 Task: open an excel sheet and write heading  Dollar SenseAdd Dates in a column and its values below  '2023-05-01, 2023-05-05, 2023-05-10, 2023-05-15, 2023-05-20, 2023-05-25 & 2023-05-31. 'Add Descriptionsin next column and its values below  Monthly Salary, Grocery Shopping, Dining Out., Utility Bill, Transportation, Entertainment & Miscellaneous. Add Amount in next column and its values below  $2,500, $100, $50, $150, $30, $50 & $20. Add Income/ Expensein next column and its values below  Income, Expenses, Expenses, Expenses, Expenses, Expenses & Expenses. Add Balance in next column and its values below  $2,500, $2,400, $2,350, $2,200, $2,170, $2,120 & $2,100. Save page ExpReport analysis
Action: Mouse moved to (102, 97)
Screenshot: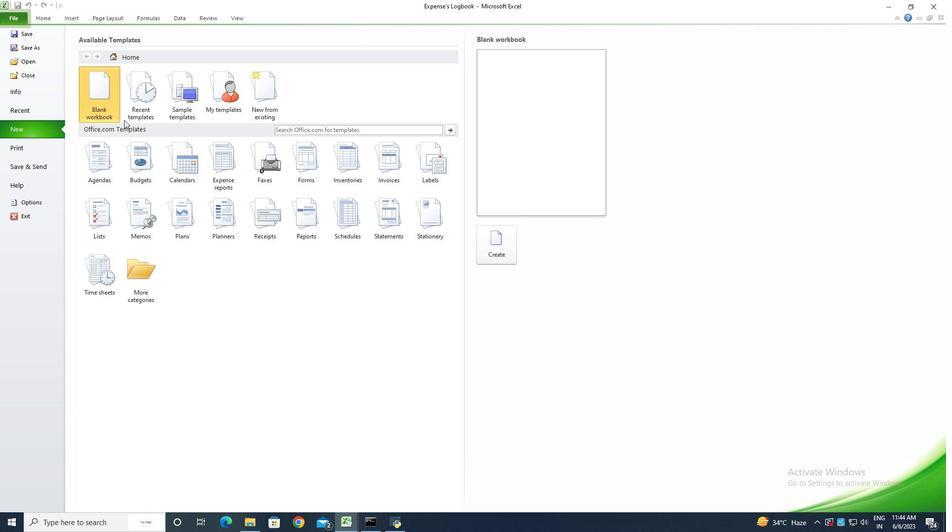 
Action: Mouse pressed left at (102, 97)
Screenshot: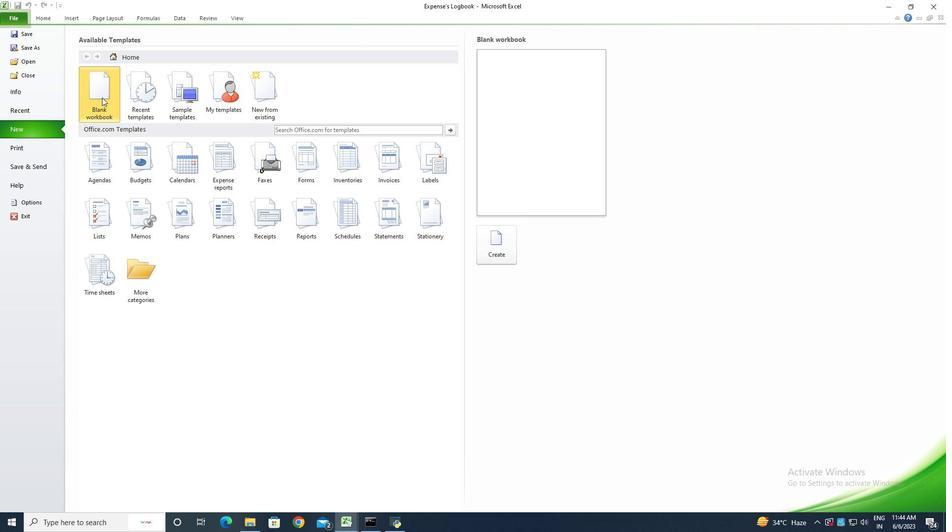 
Action: Mouse moved to (498, 255)
Screenshot: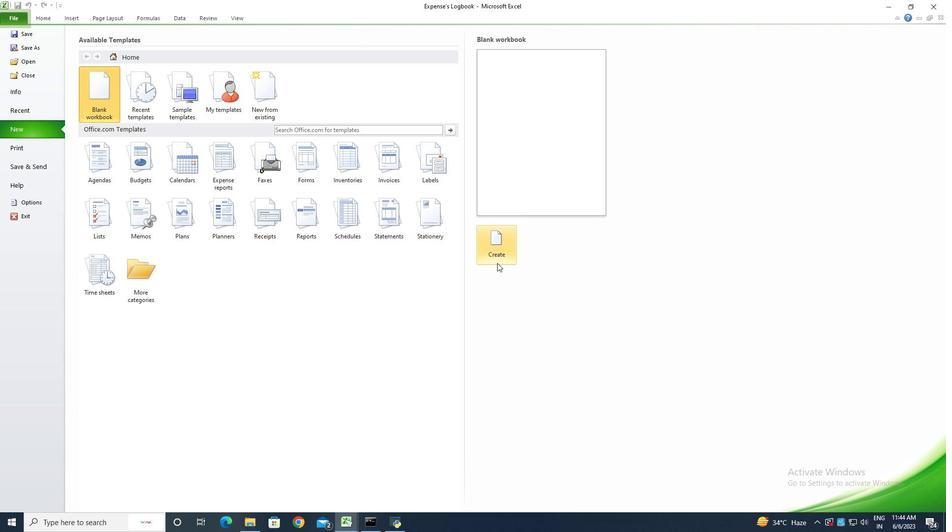 
Action: Mouse pressed left at (498, 255)
Screenshot: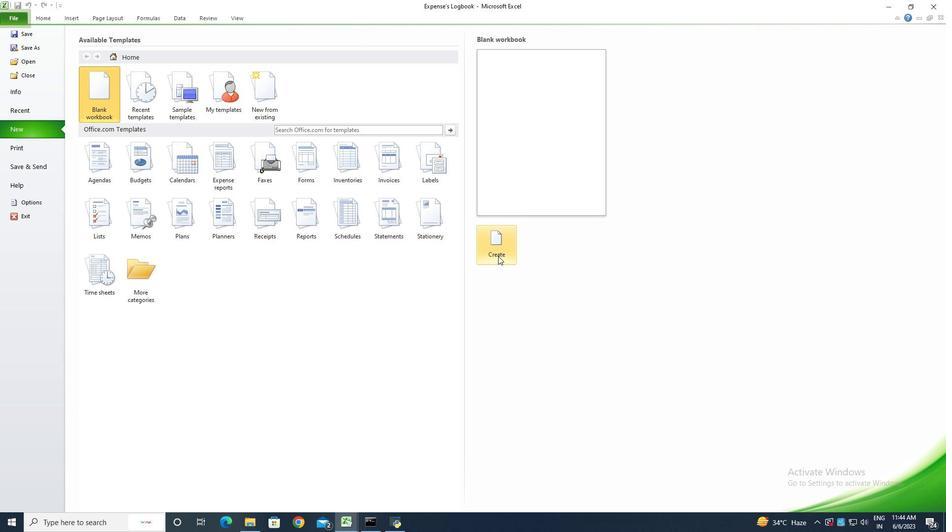 
Action: Mouse moved to (498, 255)
Screenshot: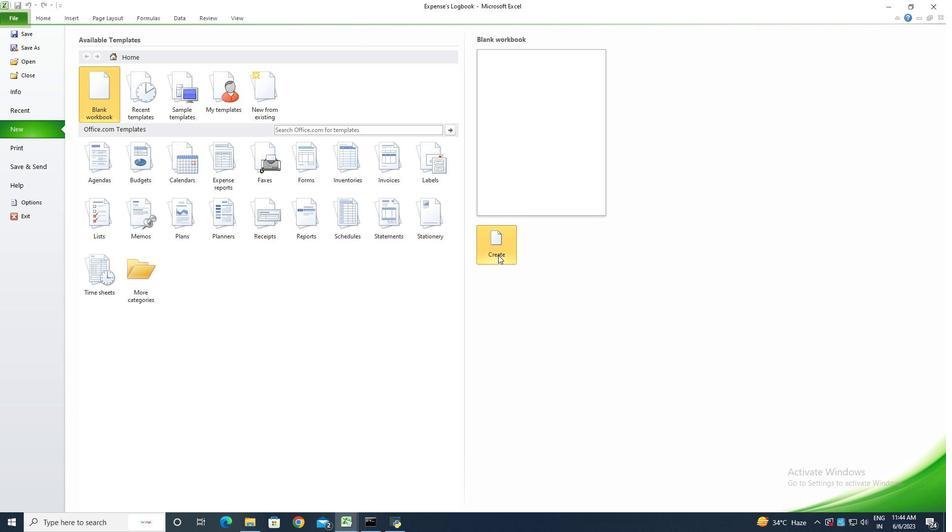 
Action: Key pressed <Key.shift><Key.shift><Key.shift><Key.shift><Key.shift><Key.shift>Dollar<Key.space><Key.shift><Key.shift><Key.shift><Key.shift>Sense<Key.enter><Key.shift>Dates<Key.enter>2023-05-01<Key.enter>2023-05-05<Key.enter>2023-05-10<Key.enter>23-<Key.backspace><Key.backspace>023-051<Key.backspace>--1<Key.backspace><Key.backspace>15<Key.enter>2023-05-20<Key.enter>2023-05-25<Key.enter>2023-05-31
Screenshot: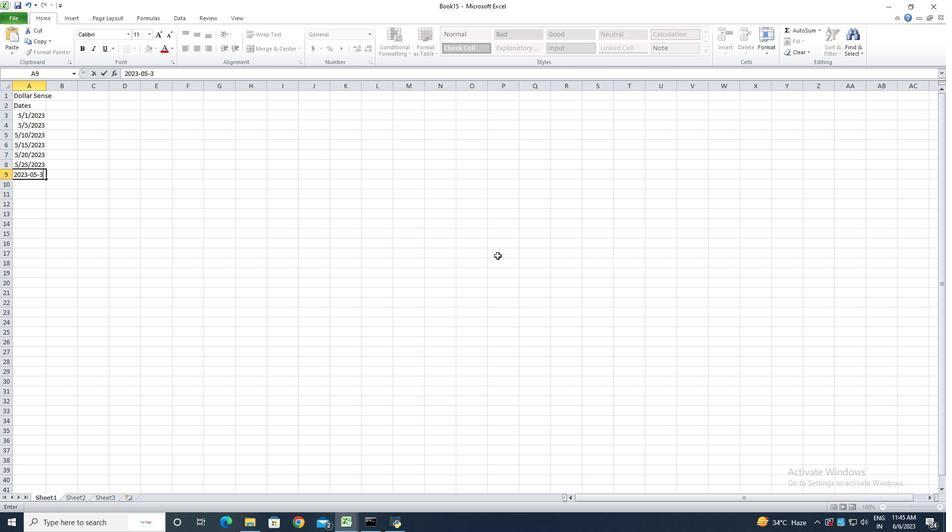 
Action: Mouse moved to (29, 113)
Screenshot: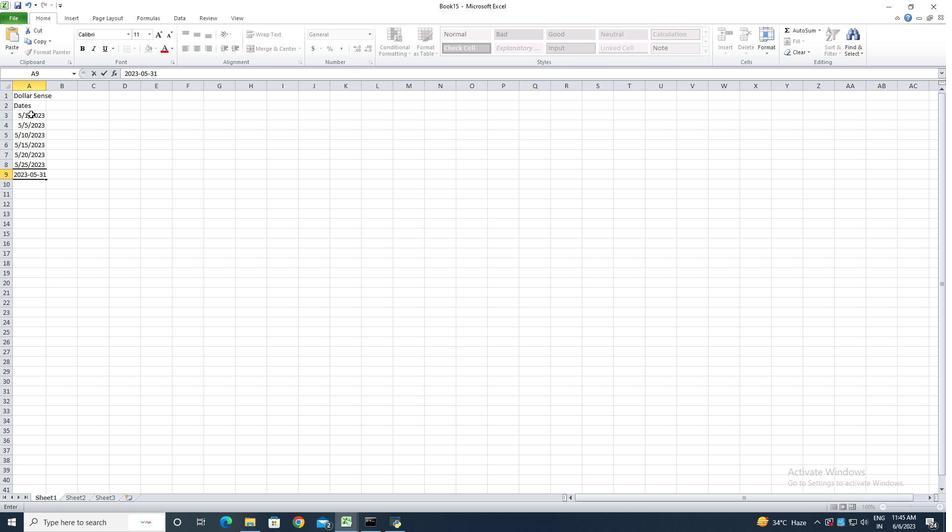 
Action: Mouse pressed left at (29, 113)
Screenshot: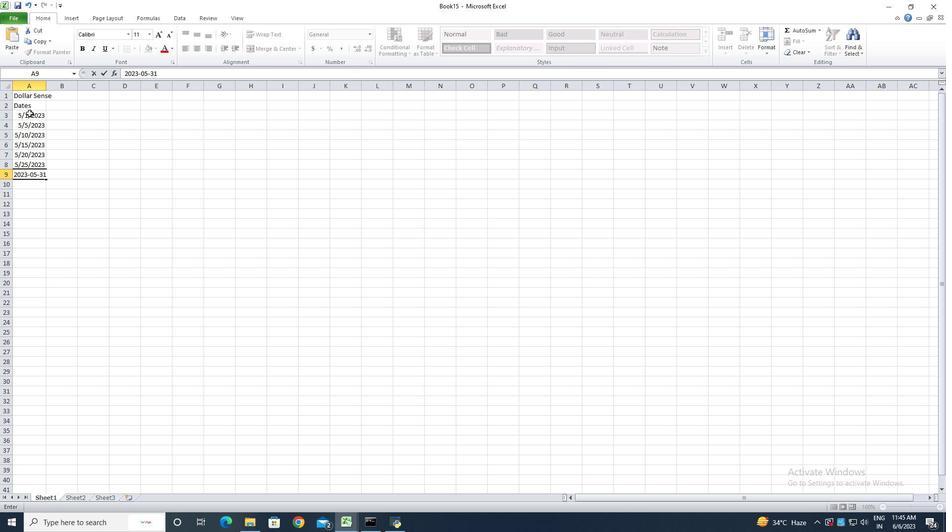 
Action: Mouse moved to (30, 116)
Screenshot: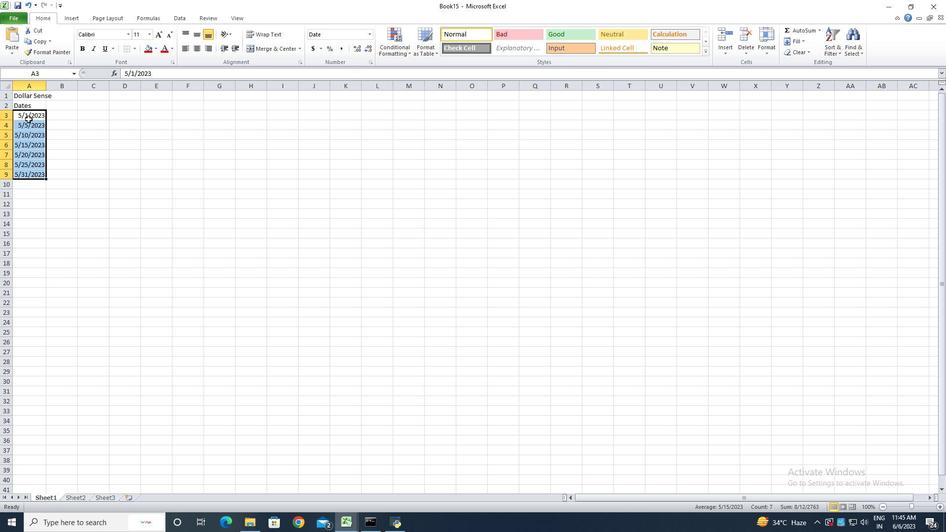 
Action: Mouse pressed right at (30, 116)
Screenshot: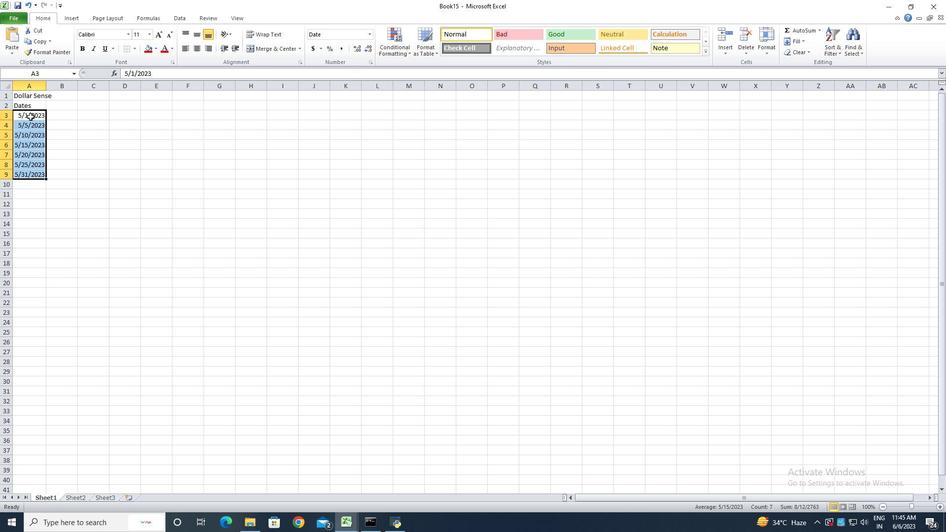 
Action: Mouse moved to (57, 252)
Screenshot: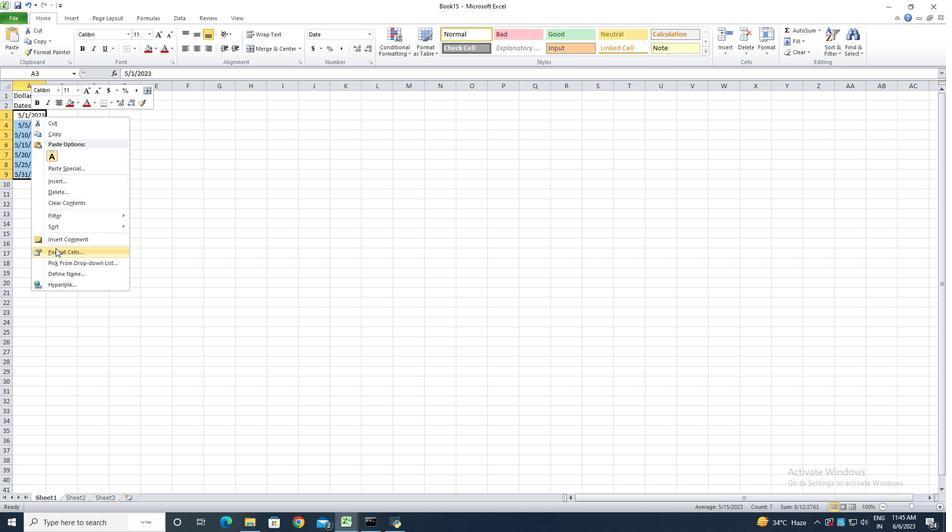 
Action: Mouse pressed left at (57, 252)
Screenshot: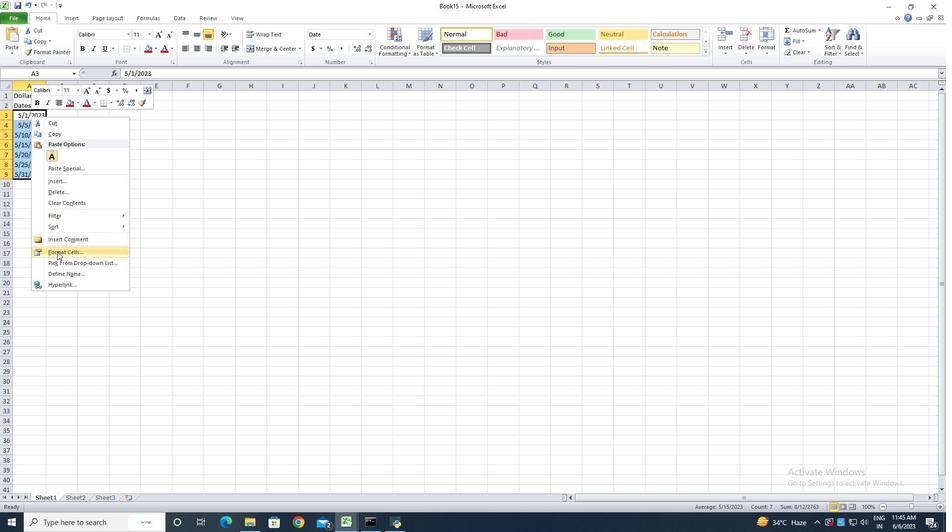 
Action: Mouse moved to (97, 137)
Screenshot: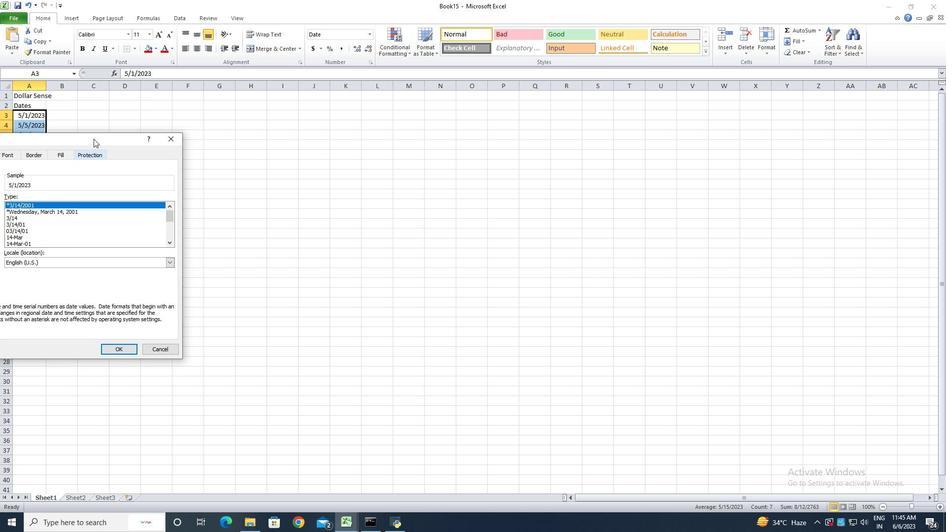 
Action: Mouse pressed left at (97, 137)
Screenshot: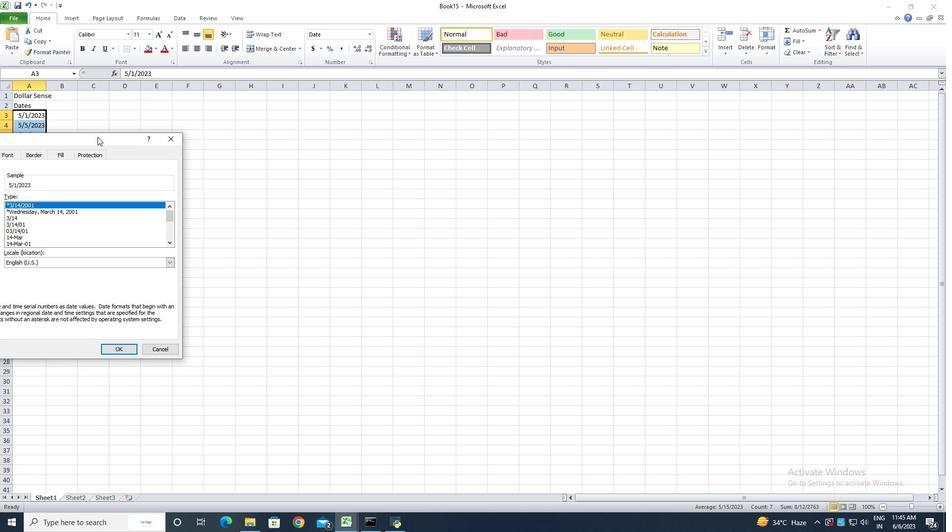 
Action: Mouse moved to (92, 232)
Screenshot: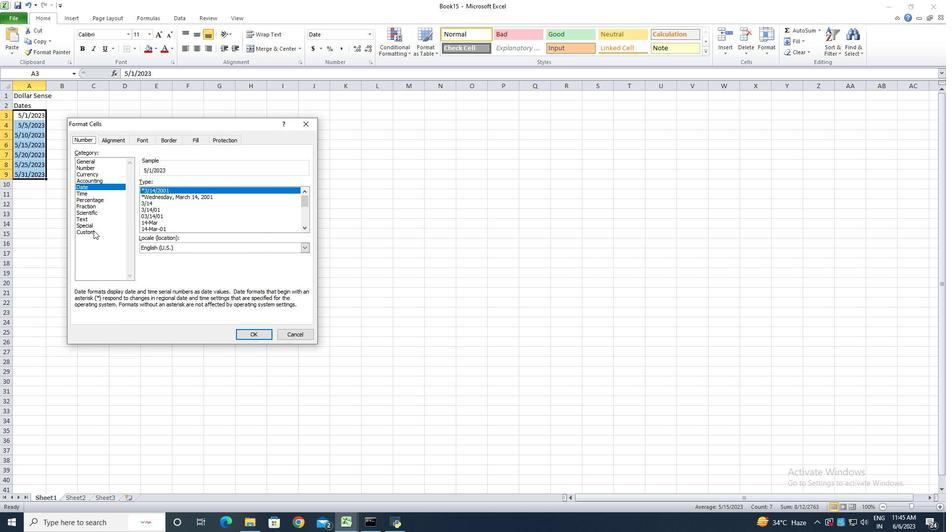 
Action: Mouse pressed left at (92, 232)
Screenshot: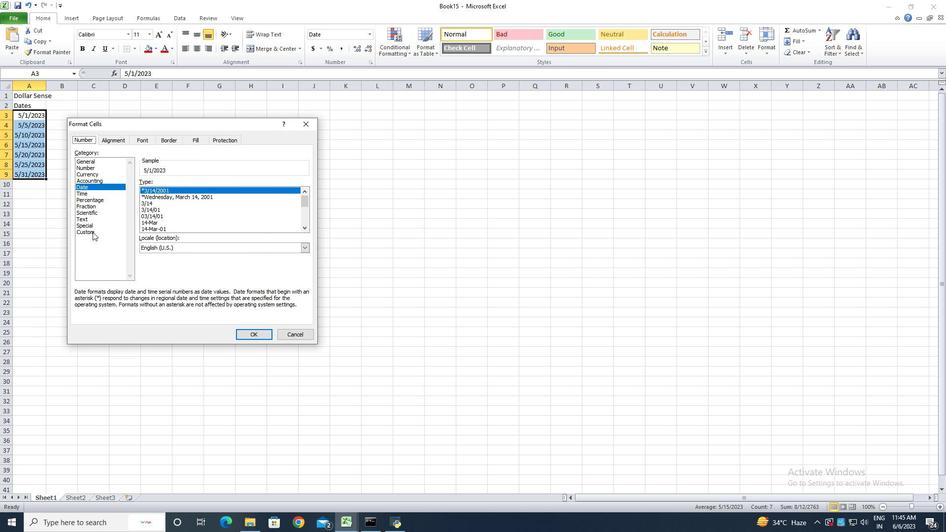 
Action: Mouse moved to (168, 192)
Screenshot: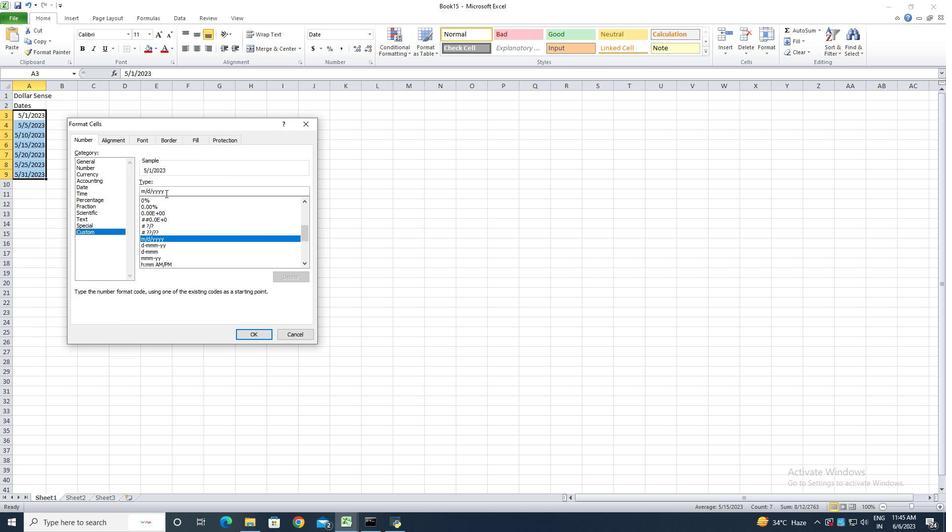 
Action: Mouse pressed left at (168, 192)
Screenshot: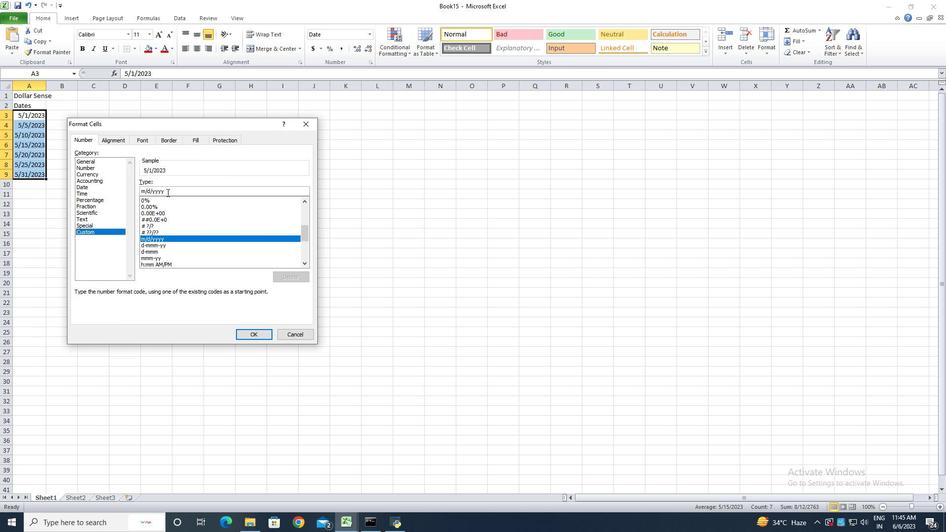 
Action: Key pressed <Key.backspace><Key.backspace><Key.backspace><Key.backspace><Key.backspace><Key.backspace><Key.backspace><Key.backspace><Key.backspace><Key.backspace><Key.backspace><Key.backspace><Key.backspace><Key.backspace><Key.backspace><Key.backspace><Key.backspace><Key.backspace><Key.backspace>yyy-mm-dd
Screenshot: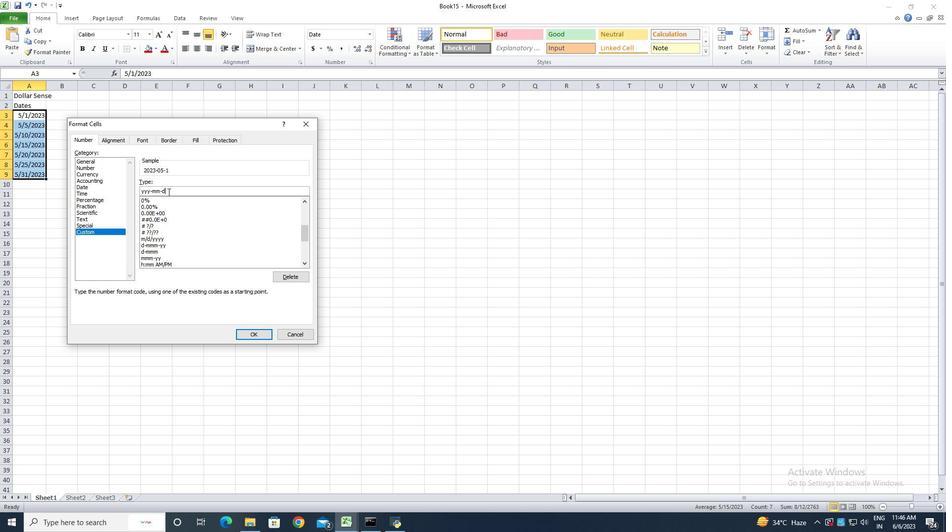 
Action: Mouse moved to (254, 331)
Screenshot: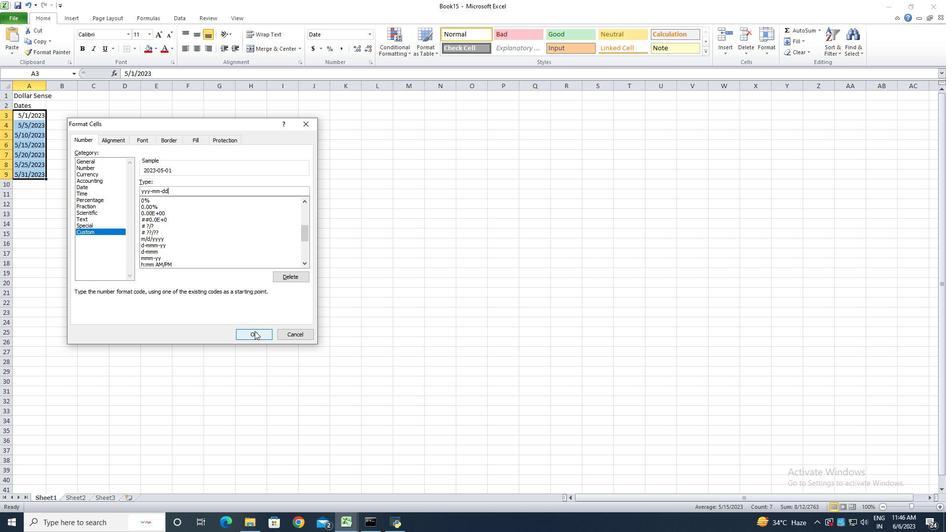
Action: Mouse pressed left at (254, 331)
Screenshot: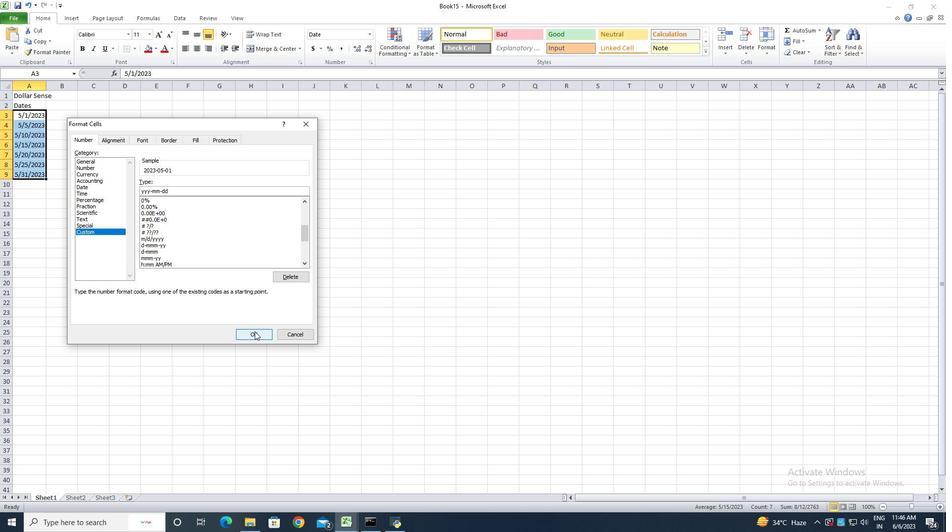 
Action: Mouse moved to (48, 89)
Screenshot: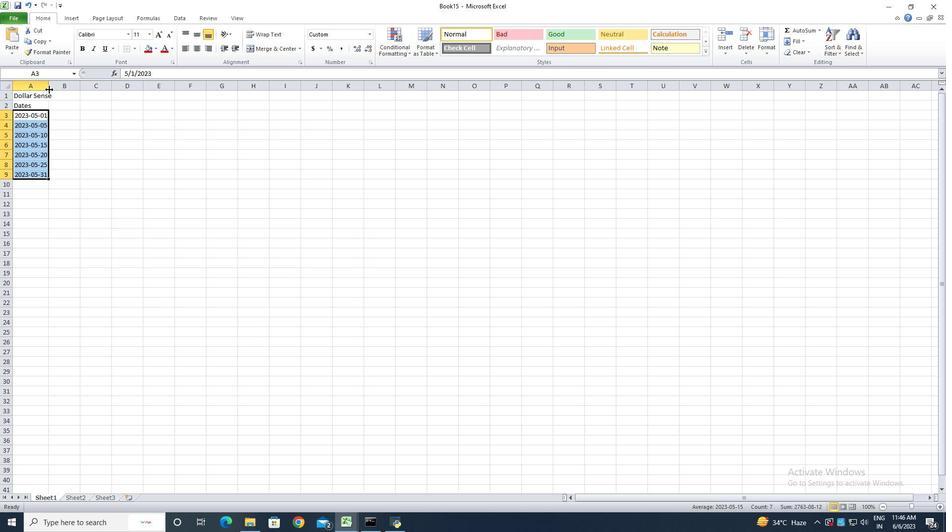
Action: Mouse pressed left at (48, 89)
Screenshot: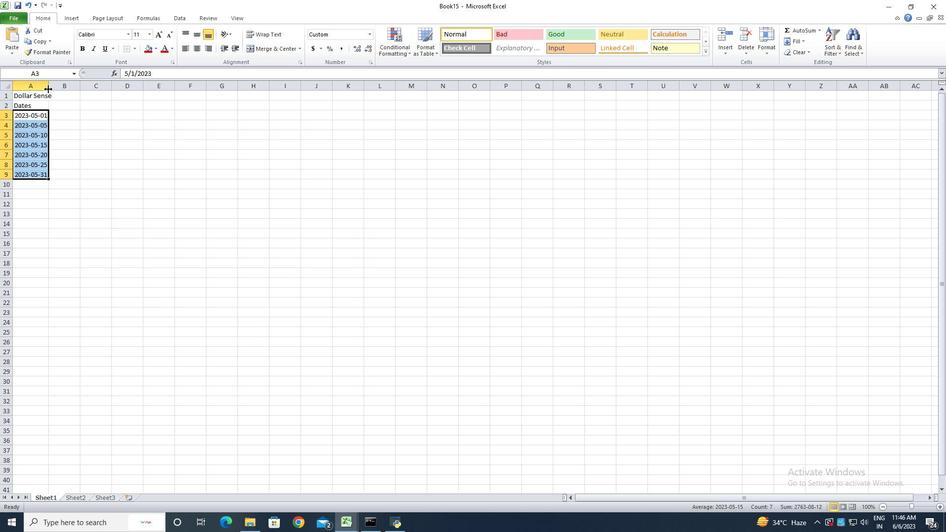 
Action: Mouse pressed left at (48, 89)
Screenshot: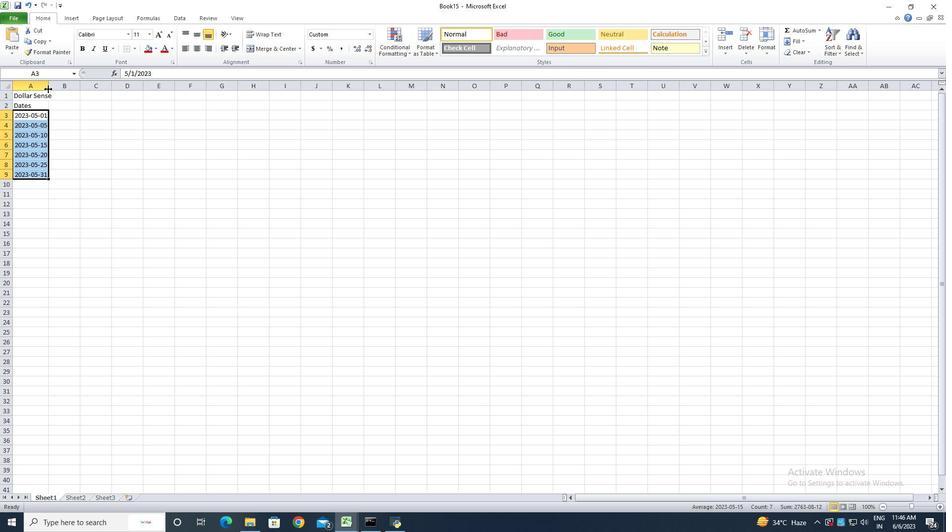 
Action: Mouse moved to (65, 107)
Screenshot: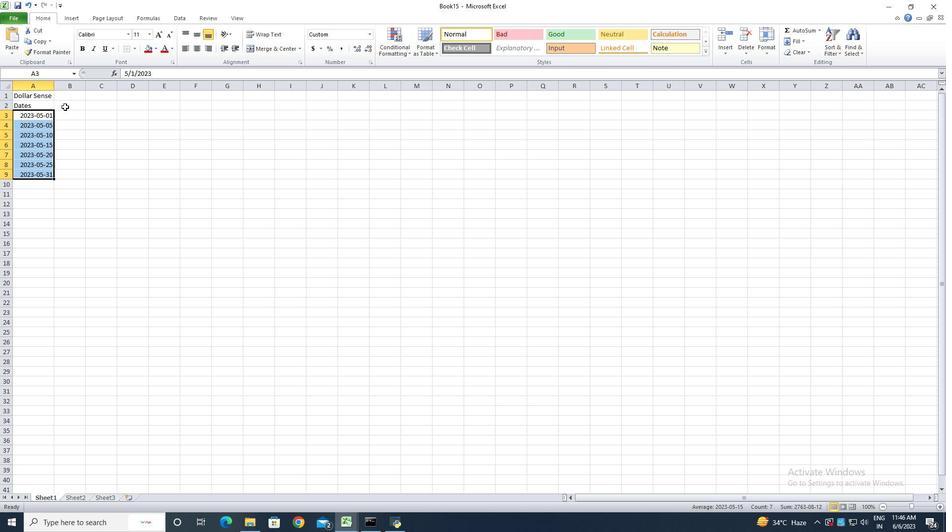 
Action: Mouse pressed left at (65, 107)
Screenshot: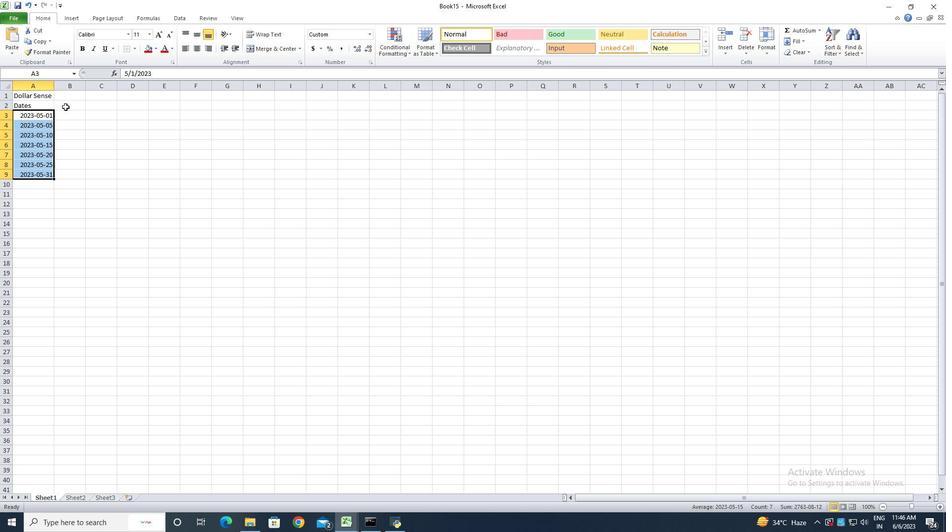 
Action: Key pressed <Key.shift>Descriptions<Key.enter><Key.shift><Key.shift><Key.shift><Key.shift><Key.shift><Key.shift><Key.shift><Key.shift><Key.shift><Key.shift>Monthly<Key.space><Key.shift><Key.shift>Salary<Key.enter><Key.shift>Grocery<Key.space><Key.shift><Key.shift><Key.shift><Key.shift><Key.shift><Key.shift><Key.shift><Key.shift><Key.shift><Key.shift><Key.shift><Key.shift><Key.shift><Key.shift><Key.shift><Key.shift><Key.shift><Key.shift><Key.shift><Key.shift><Key.shift><Key.shift>Shopping<Key.enter><Key.shift><Key.shift><Key.shift><Key.shift><Key.shift><Key.shift><Key.shift><Key.shift><Key.shift>F<Key.backspace>Dining<Key.space><Key.shift>Out<Key.enter><Key.shift>Utility<Key.space><Key.shift>Bill<Key.enter><Key.shift>Transportatiom<Key.backspace>n<Key.enter><Key.shift>Entertainment<Key.enter><Key.shift>Miss<Key.backspace>celkl<Key.backspace><Key.backspace>laneous<Key.enter>
Screenshot: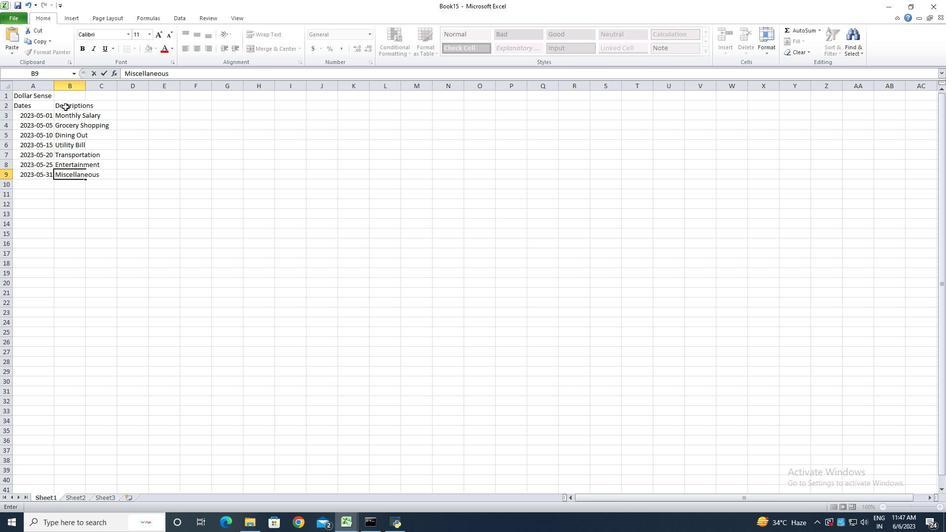 
Action: Mouse moved to (86, 87)
Screenshot: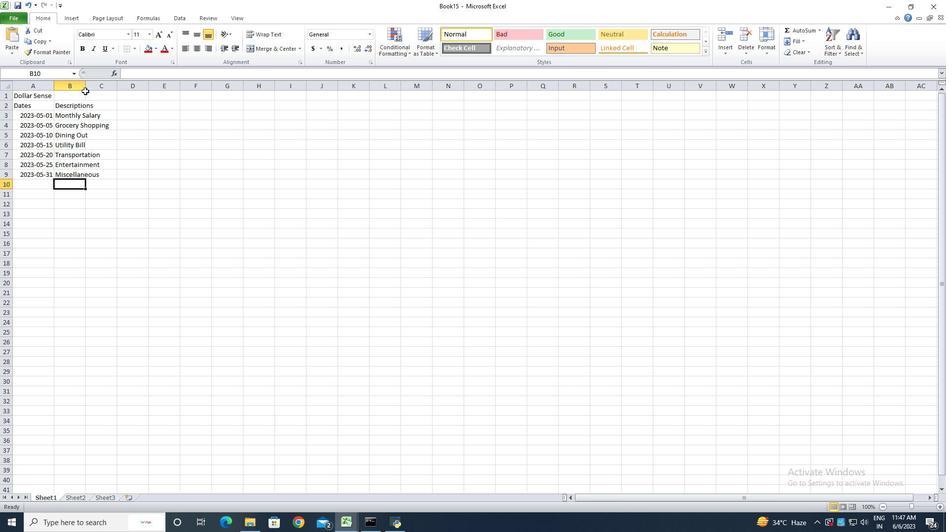 
Action: Mouse pressed left at (86, 87)
Screenshot: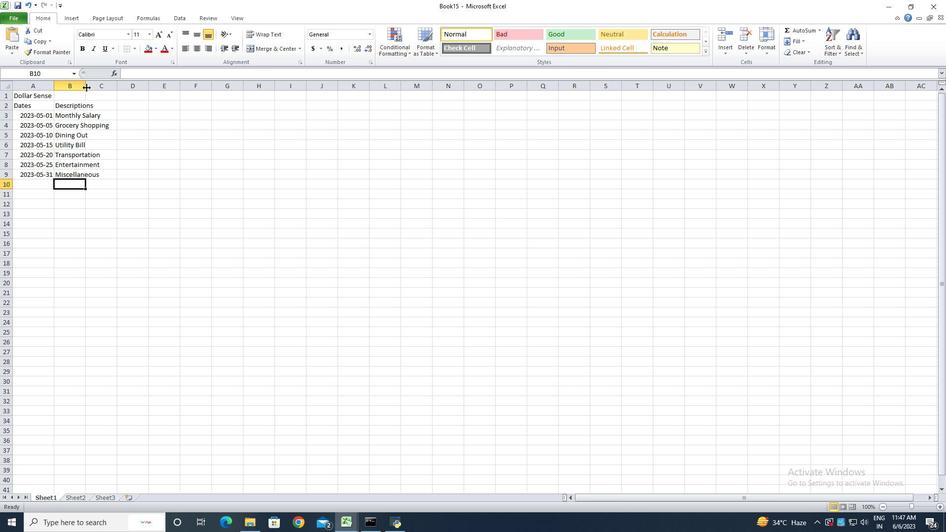 
Action: Mouse pressed left at (86, 87)
Screenshot: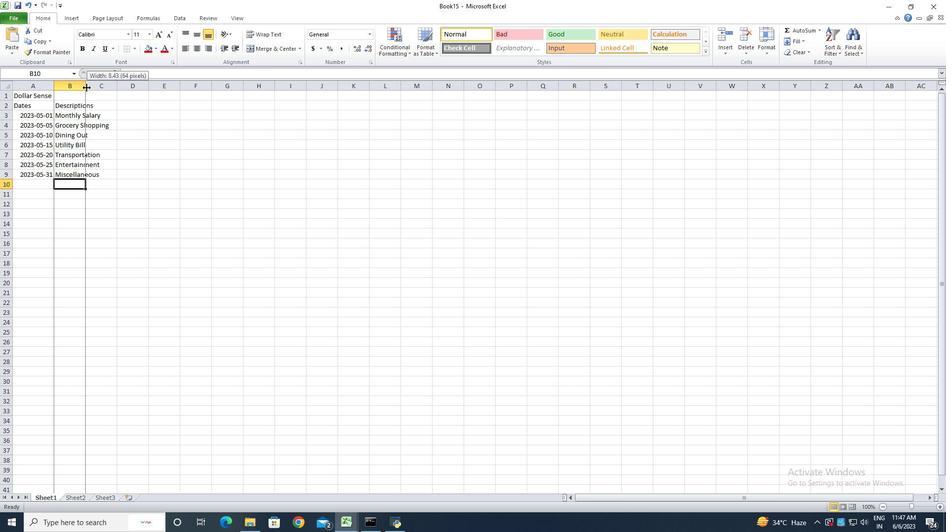 
Action: Mouse moved to (121, 108)
Screenshot: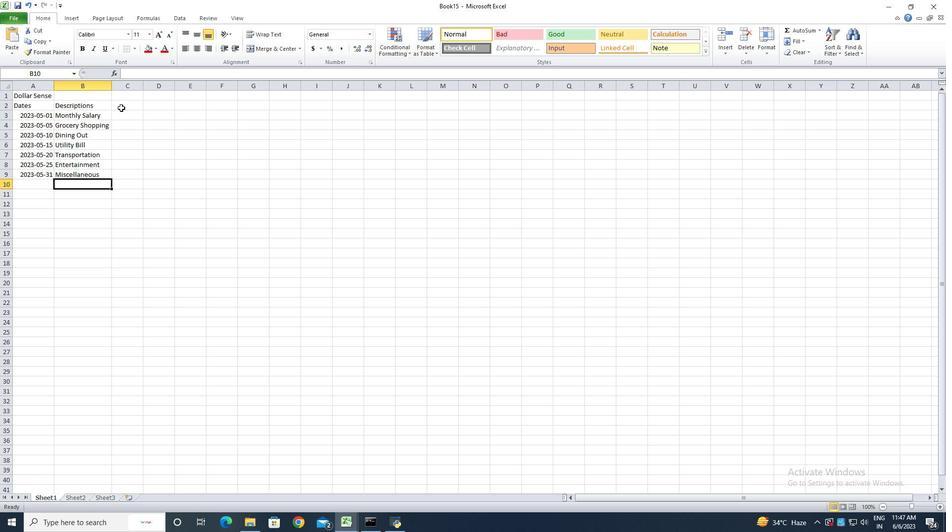 
Action: Mouse pressed left at (121, 108)
Screenshot: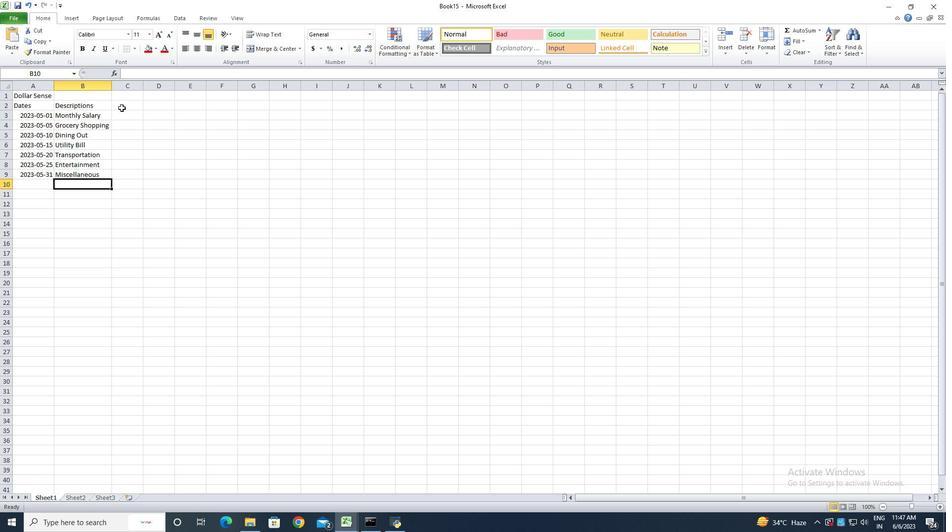 
Action: Key pressed <Key.shift>Amount<Key.enter>2500<Key.enter>100<Key.enter>50<Key.enter>150<Key.enter>30<Key.enter>50<Key.enter>20<Key.enter>
Screenshot: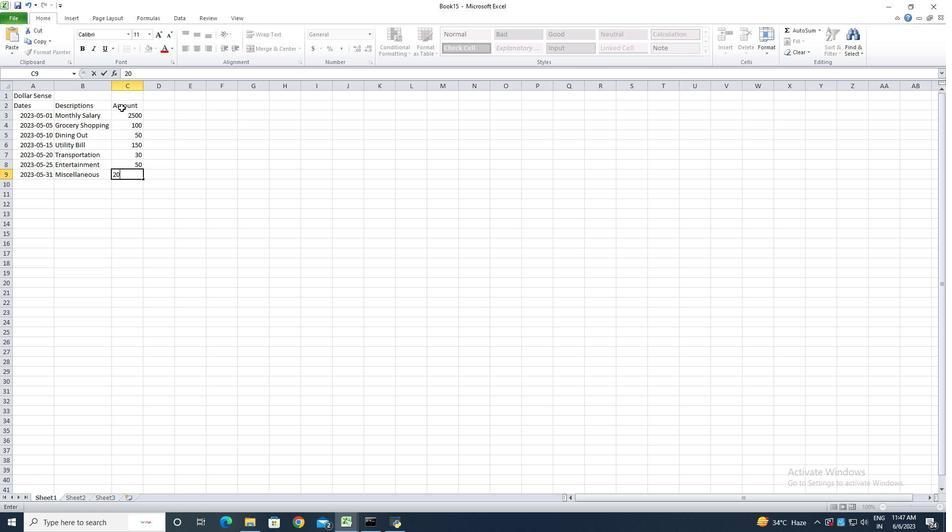 
Action: Mouse moved to (127, 112)
Screenshot: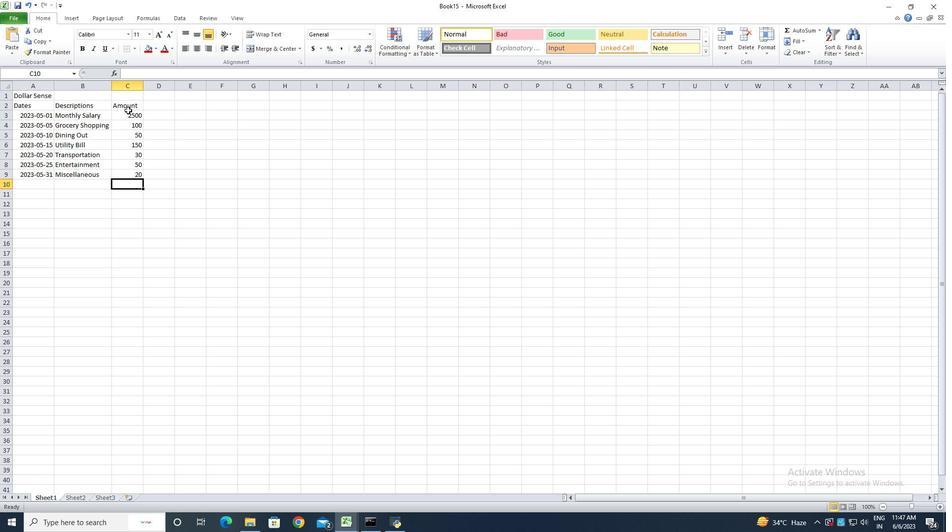 
Action: Mouse pressed left at (127, 112)
Screenshot: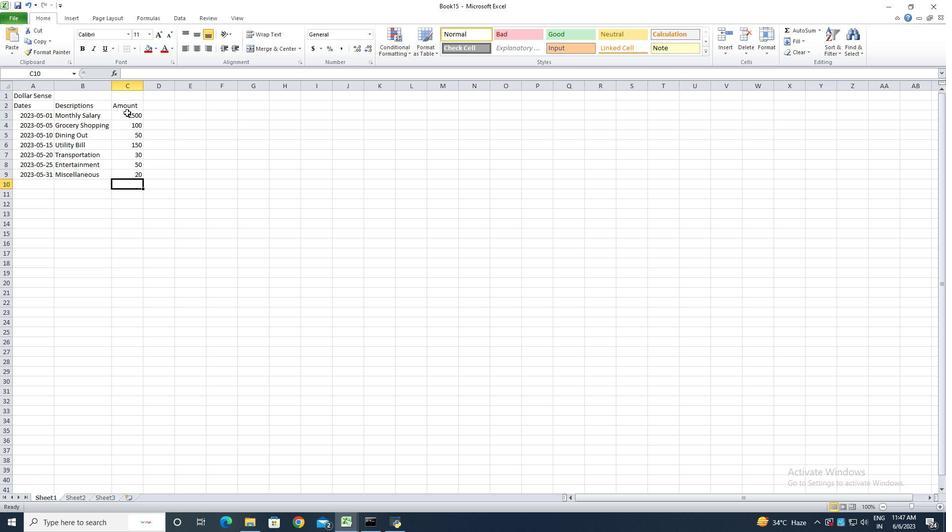 
Action: Mouse moved to (369, 35)
Screenshot: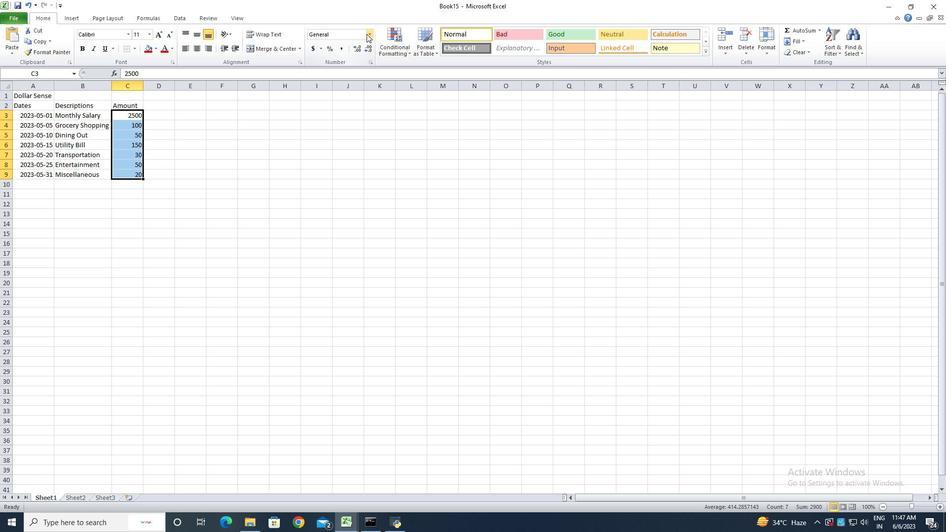 
Action: Mouse pressed left at (369, 35)
Screenshot: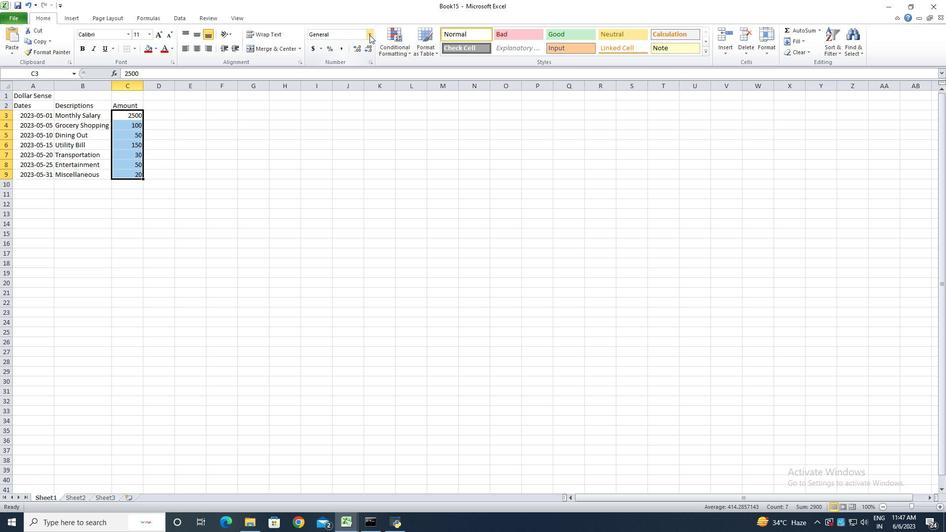 
Action: Mouse moved to (346, 283)
Screenshot: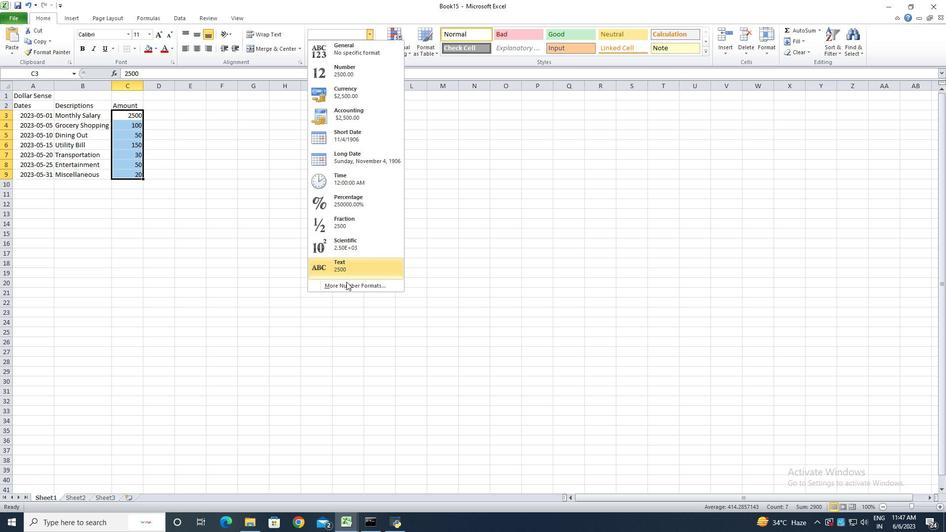
Action: Mouse pressed left at (346, 283)
Screenshot: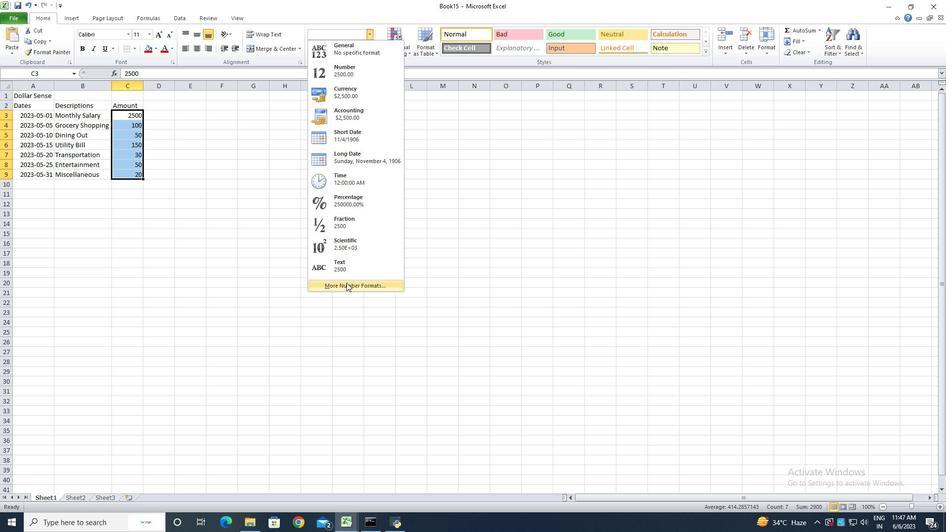 
Action: Mouse moved to (146, 184)
Screenshot: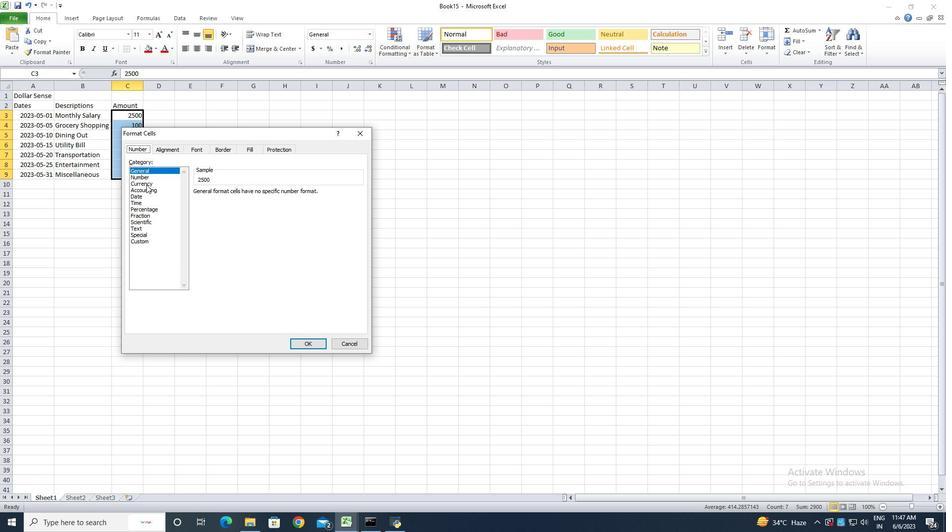 
Action: Mouse pressed left at (146, 184)
Screenshot: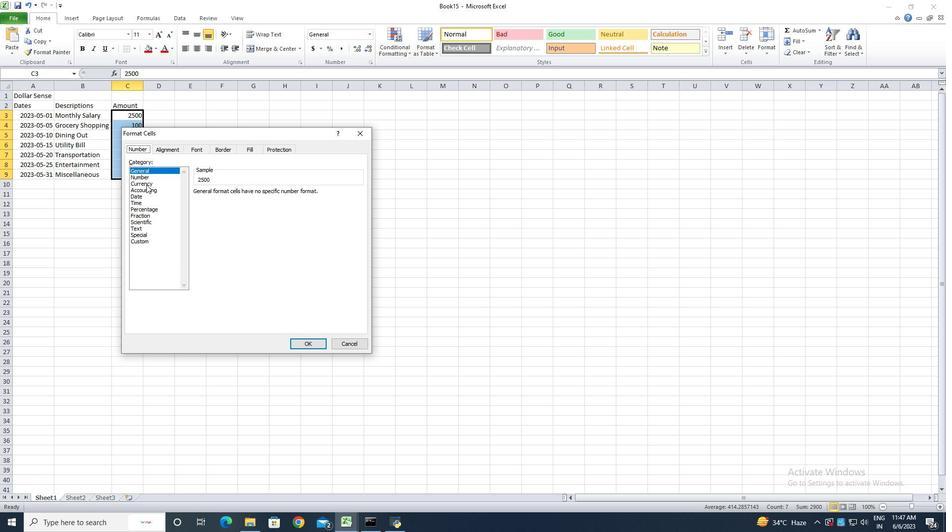 
Action: Mouse moved to (258, 195)
Screenshot: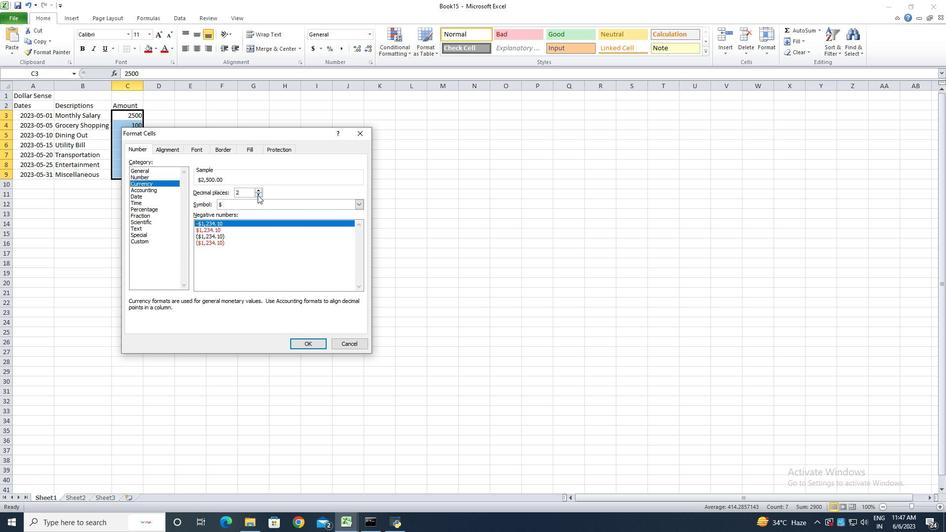 
Action: Mouse pressed left at (258, 195)
Screenshot: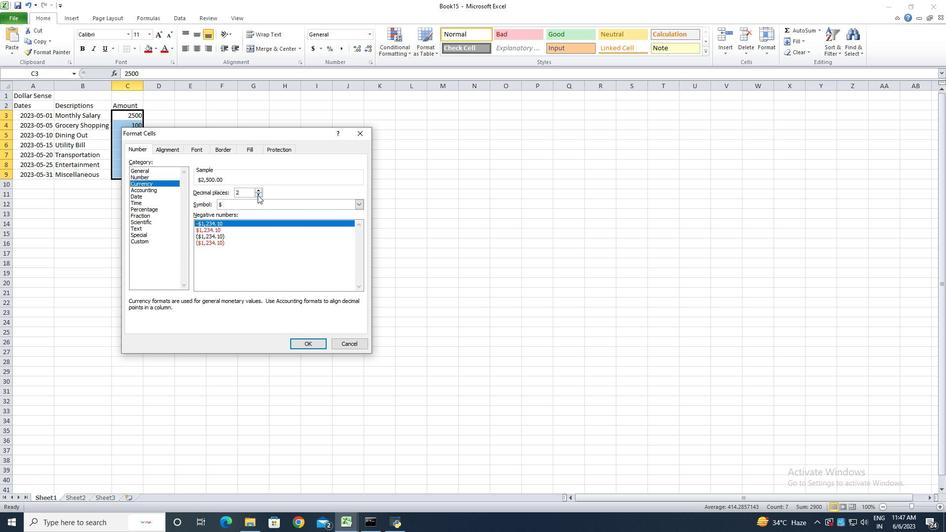 
Action: Mouse pressed left at (258, 195)
Screenshot: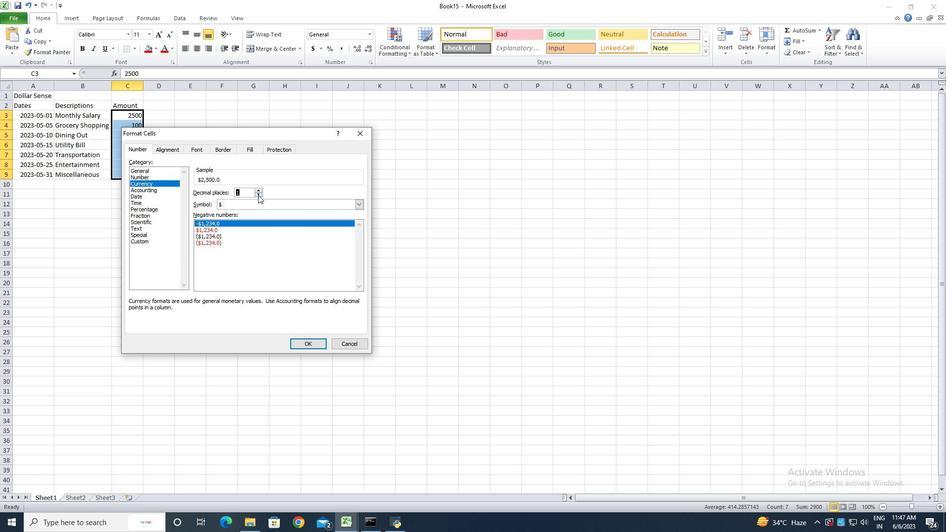 
Action: Mouse moved to (311, 345)
Screenshot: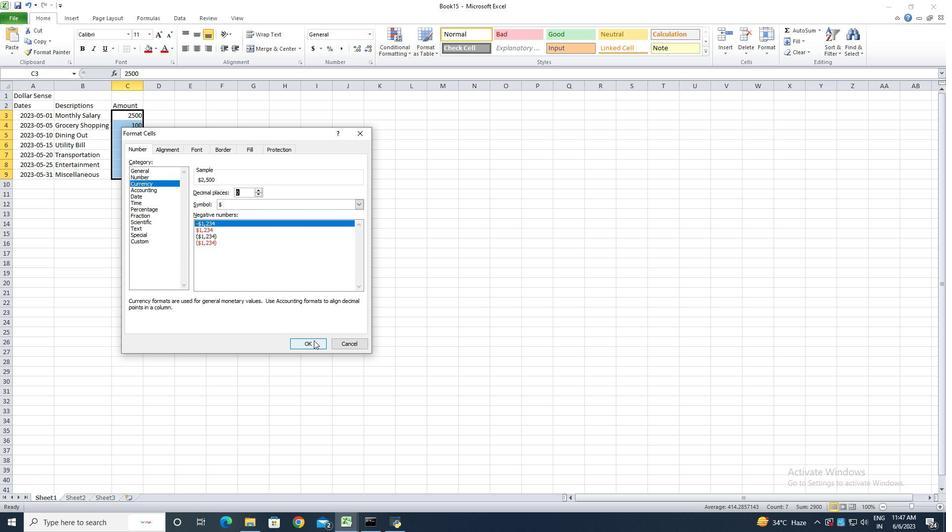 
Action: Mouse pressed left at (311, 345)
Screenshot: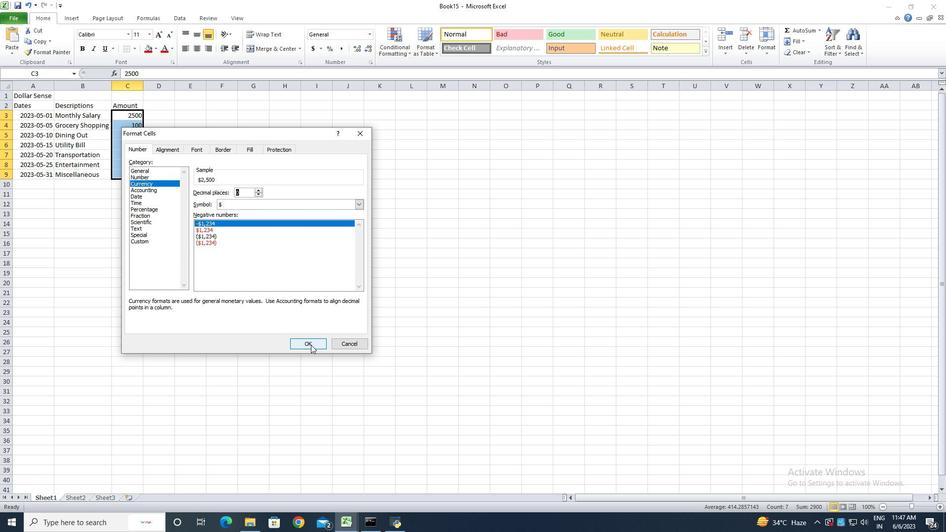 
Action: Mouse moved to (144, 88)
Screenshot: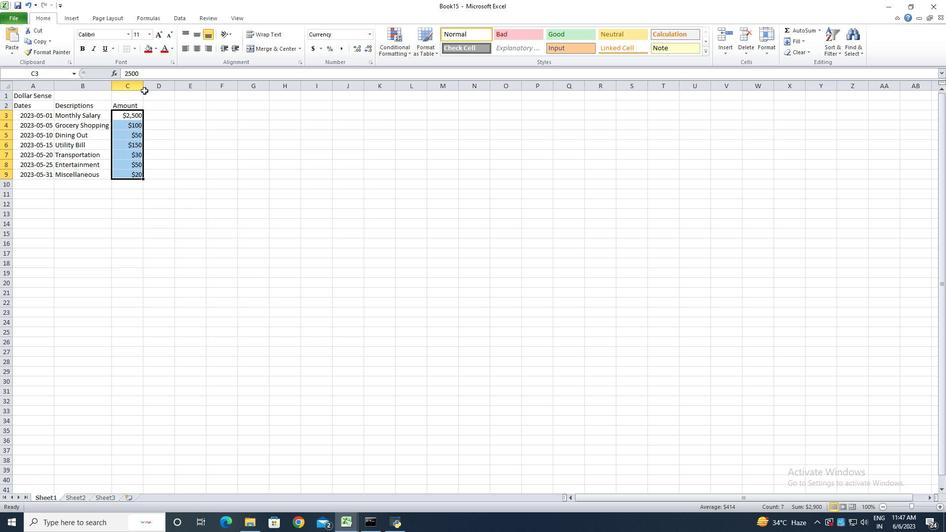 
Action: Mouse pressed left at (144, 88)
Screenshot: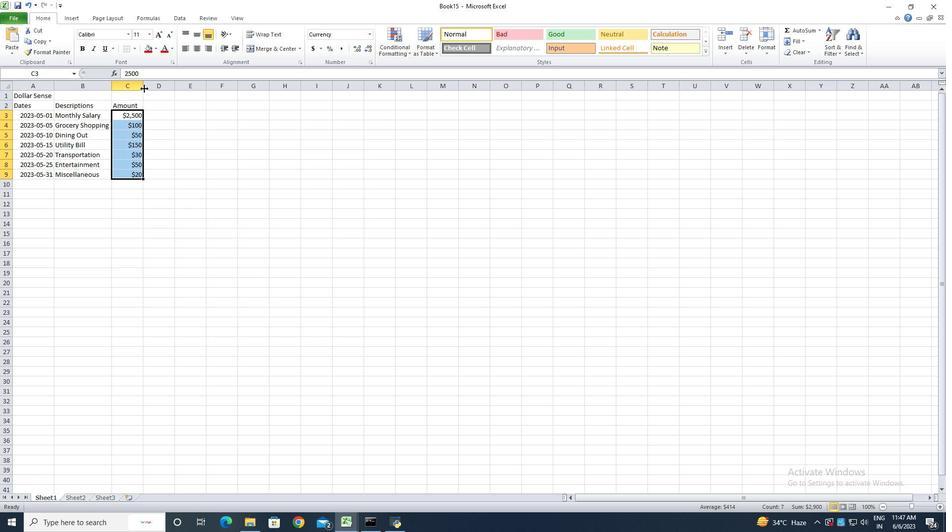 
Action: Mouse pressed left at (144, 88)
Screenshot: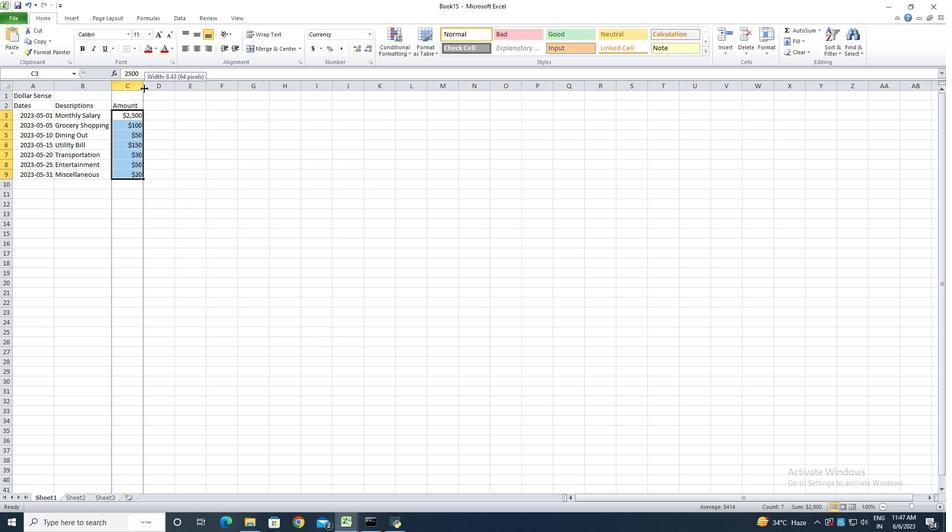 
Action: Mouse moved to (149, 105)
Screenshot: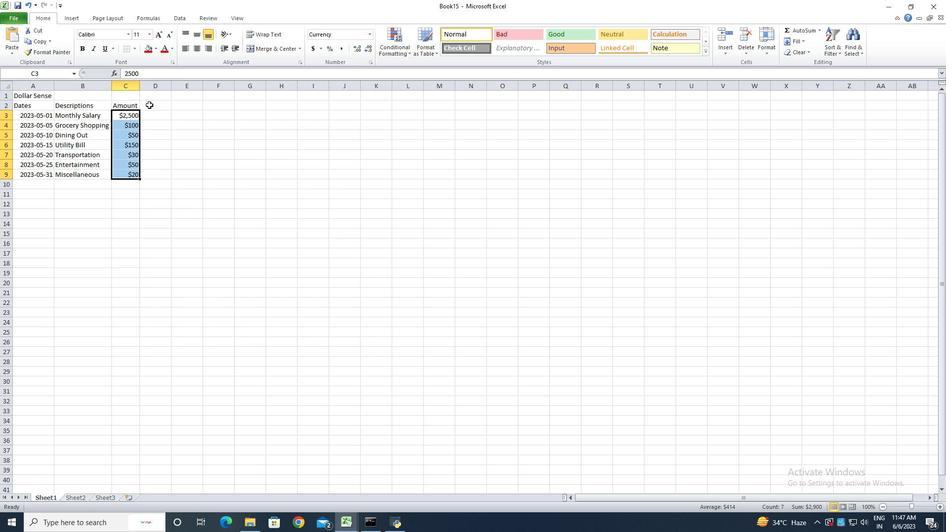 
Action: Mouse pressed left at (149, 105)
Screenshot: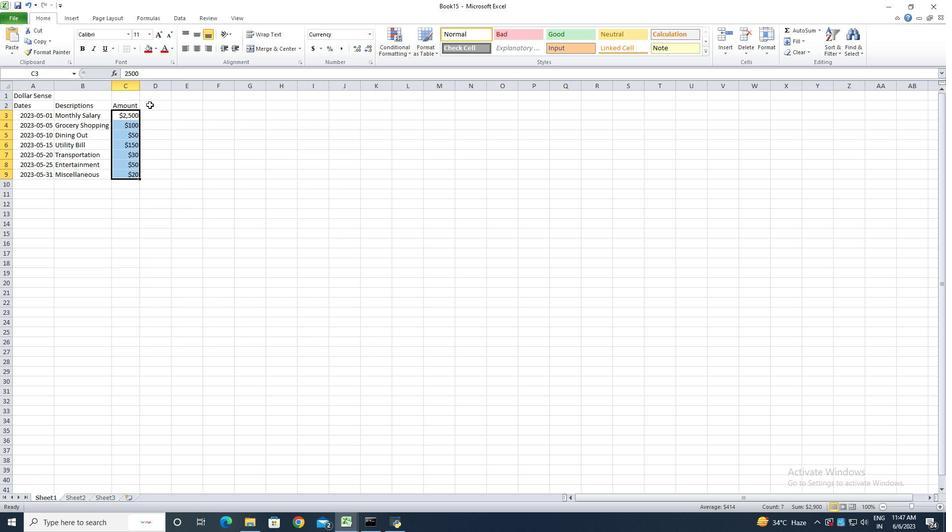 
Action: Key pressed <Key.shift><Key.shift>Income<Key.space><Key.shift><Key.shift>E<Key.backspace><Key.backspace>/<Key.shift>Expense<Key.enter><Key.shift><Key.shift><Key.shift><Key.shift><Key.shift><Key.shift><Key.shift>Income<Key.backspace><Key.enter><Key.shift>Expense<Key.enter><Key.shift><Key.shift>Expense<Key.enter>
Screenshot: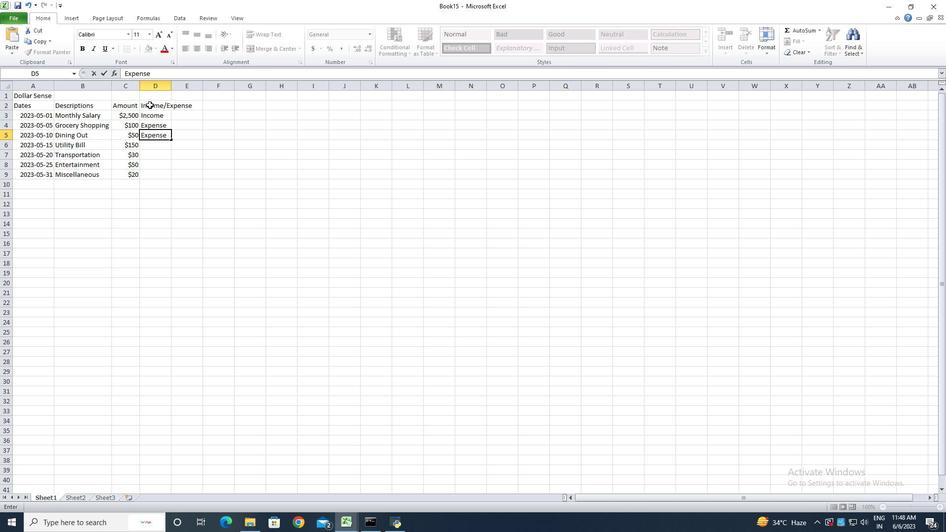 
Action: Mouse scrolled (149, 105) with delta (0, 0)
Screenshot: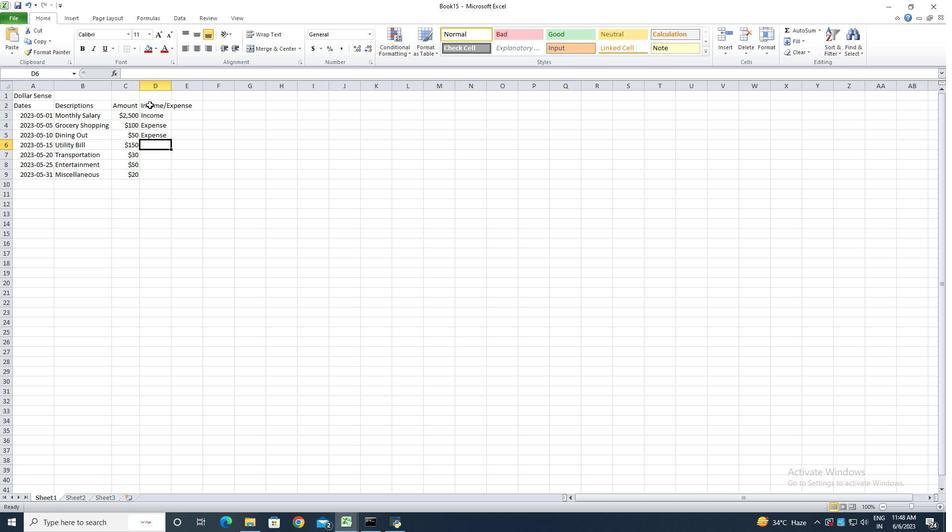 
Action: Mouse moved to (165, 125)
Screenshot: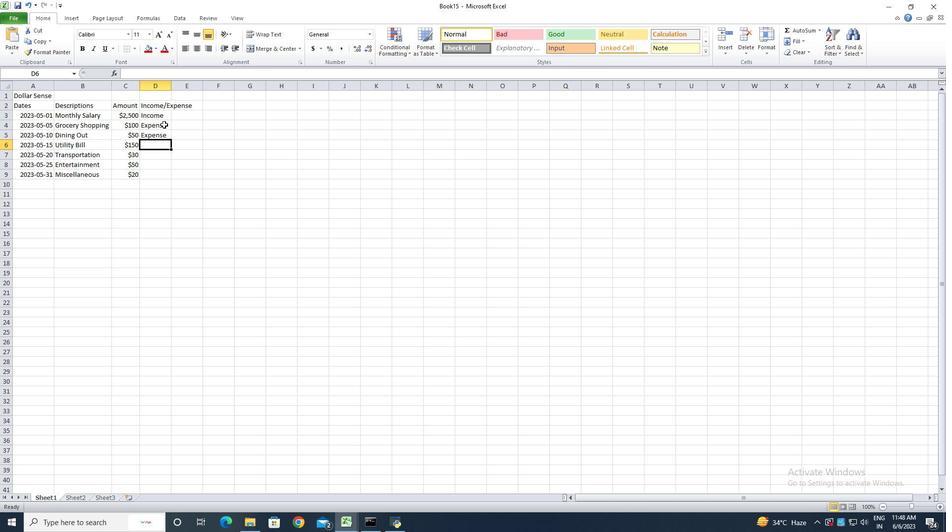 
Action: Mouse pressed left at (165, 125)
Screenshot: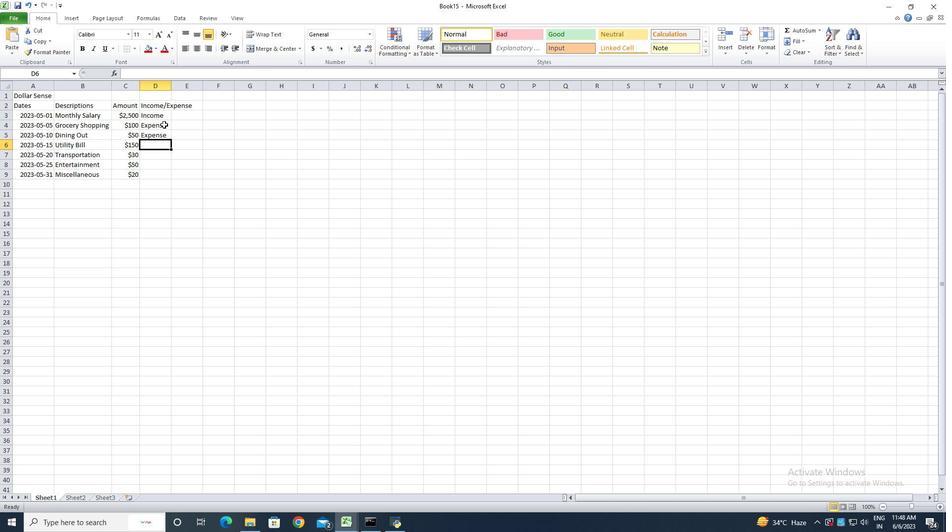 
Action: Mouse moved to (164, 73)
Screenshot: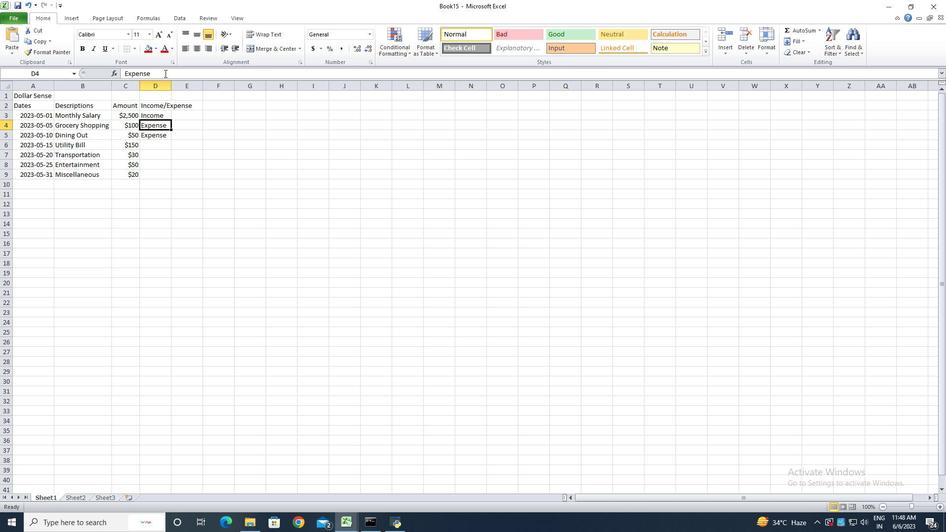 
Action: Mouse pressed left at (164, 73)
Screenshot: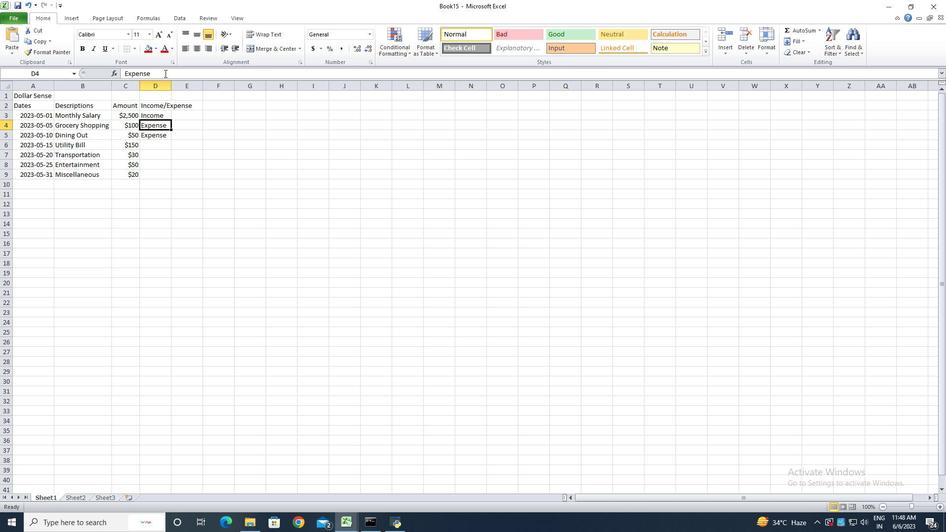 
Action: Key pressed s
Screenshot: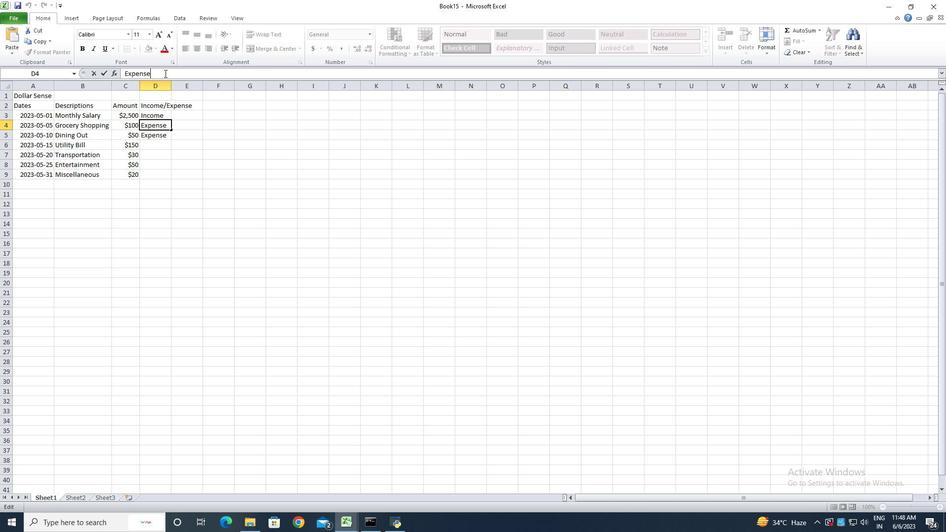 
Action: Mouse moved to (161, 134)
Screenshot: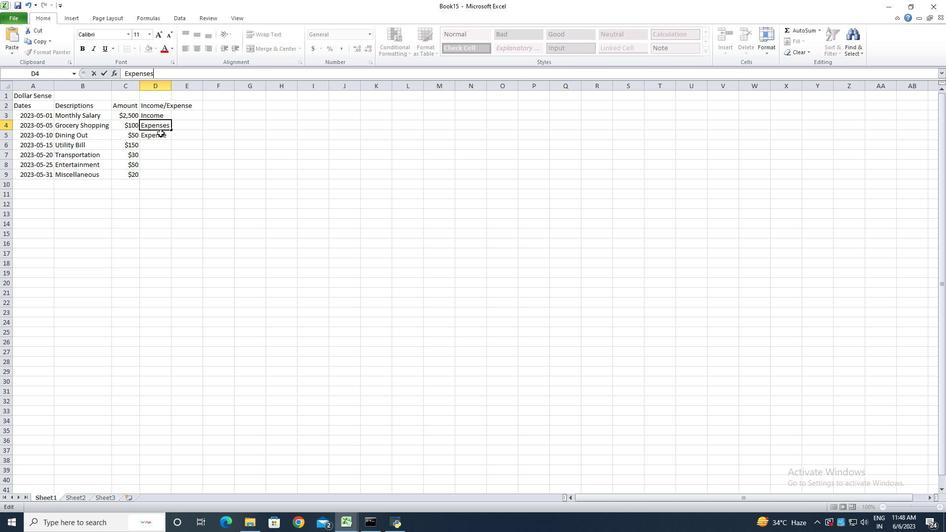 
Action: Mouse pressed left at (161, 134)
Screenshot: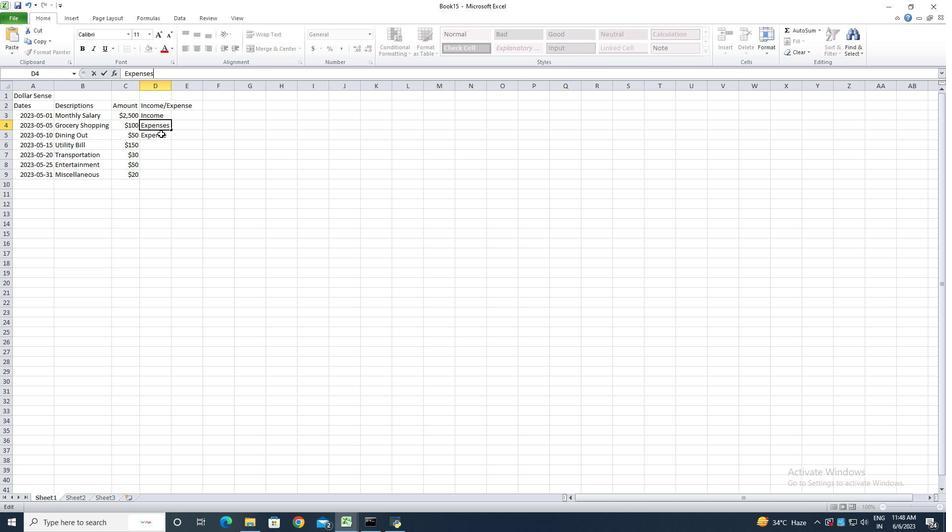 
Action: Mouse moved to (167, 75)
Screenshot: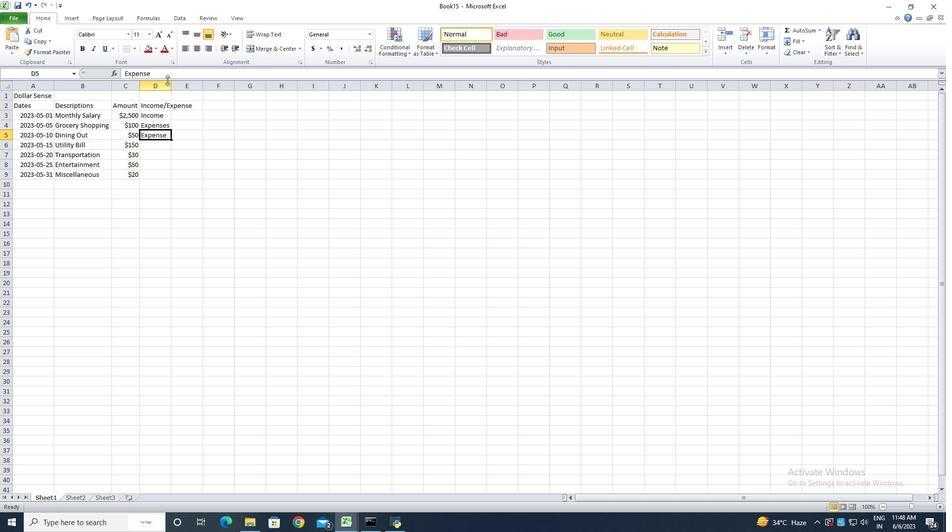 
Action: Mouse pressed left at (167, 75)
Screenshot: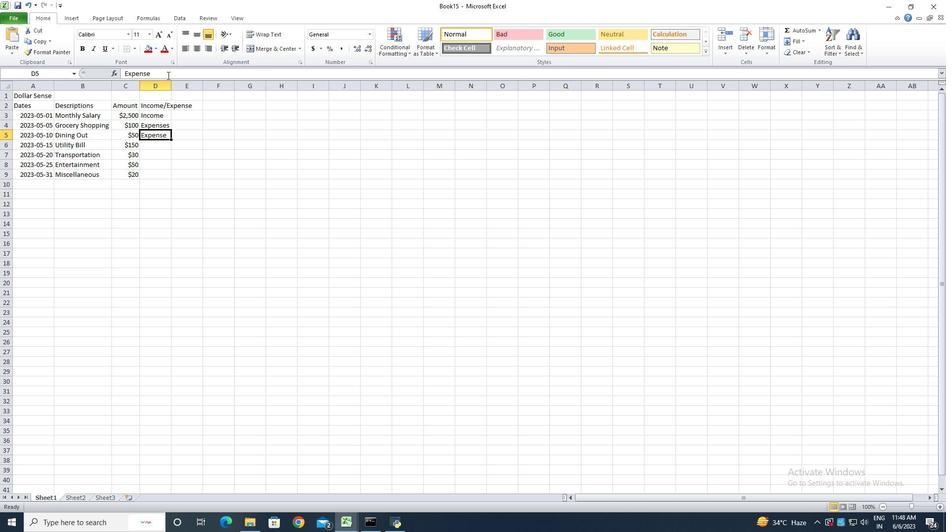 
Action: Key pressed s
Screenshot: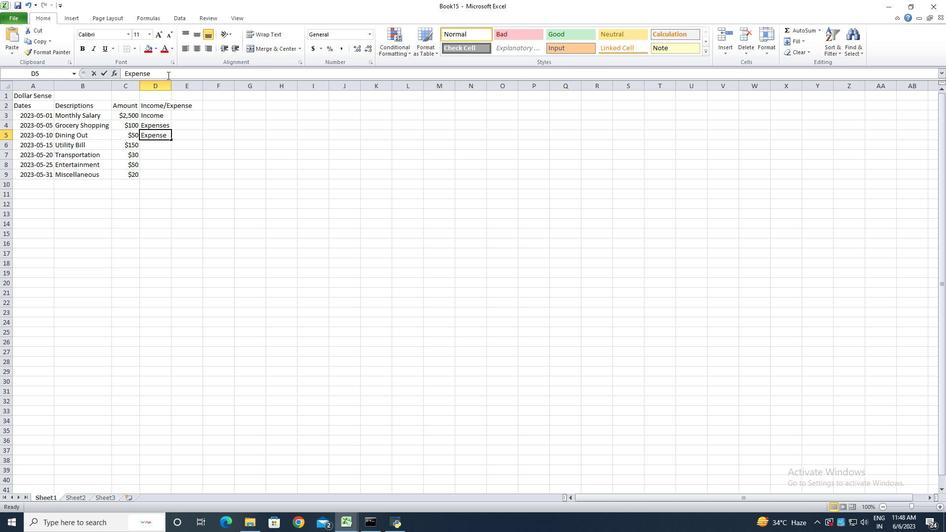 
Action: Mouse moved to (158, 145)
Screenshot: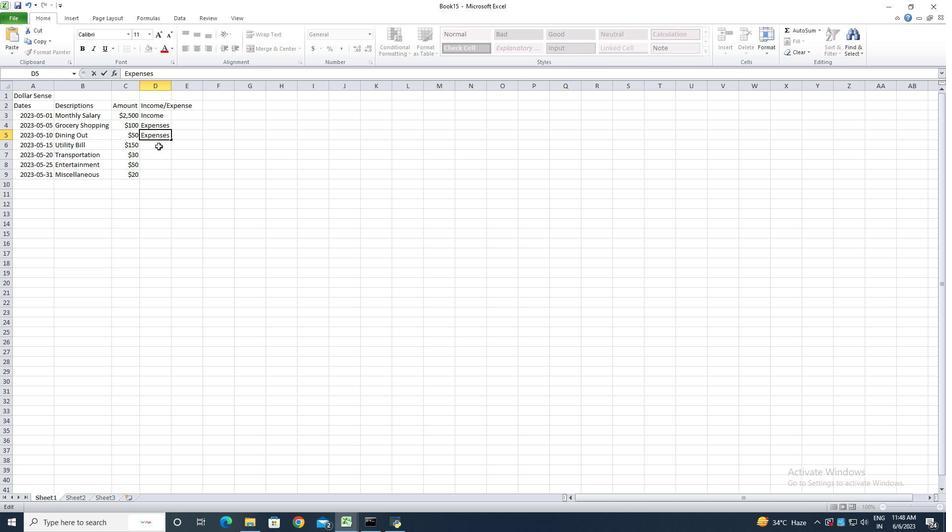 
Action: Mouse pressed left at (158, 145)
Screenshot: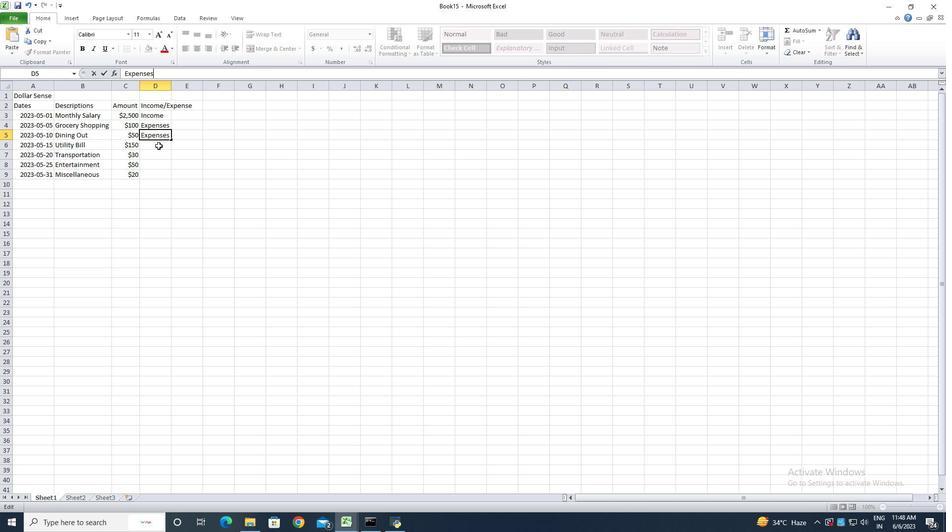 
Action: Key pressed <Key.shift><Key.shift>Expenses<Key.enter><Key.shift>Expenses<Key.enter><Key.shift>Expenses<Key.enter><Key.shift>Expenses<Key.enter>
Screenshot: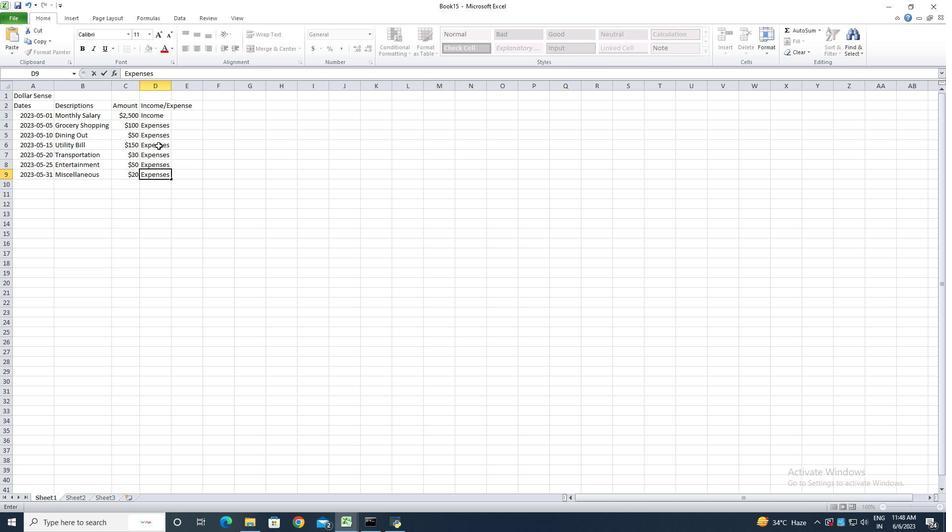 
Action: Mouse moved to (171, 88)
Screenshot: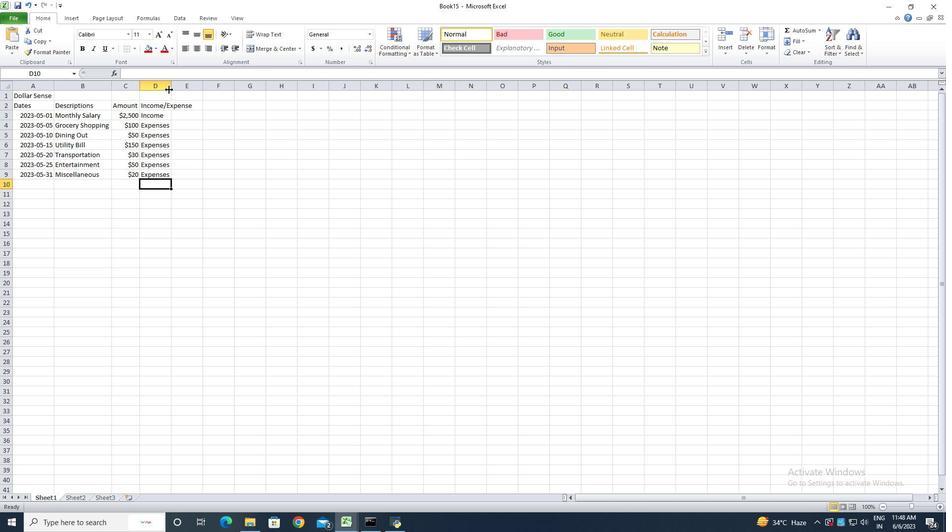 
Action: Mouse pressed left at (171, 88)
Screenshot: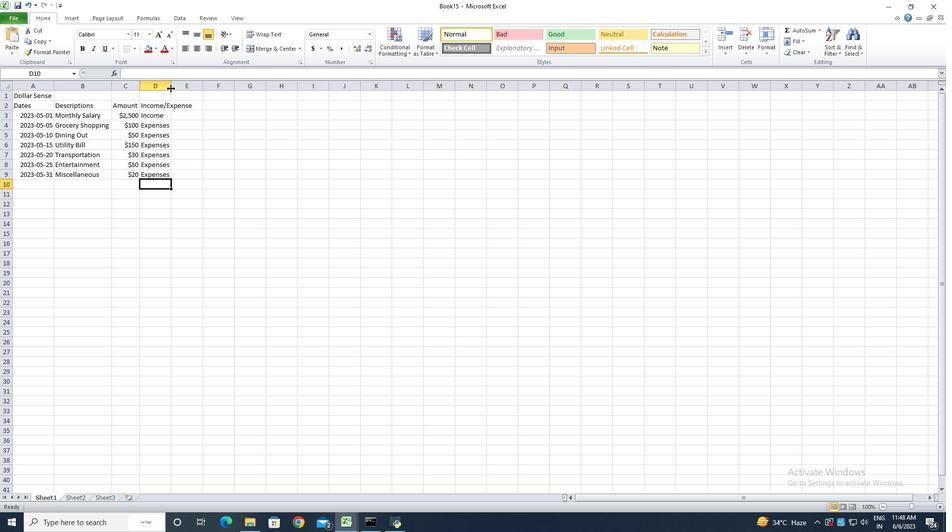 
Action: Mouse pressed left at (171, 88)
Screenshot: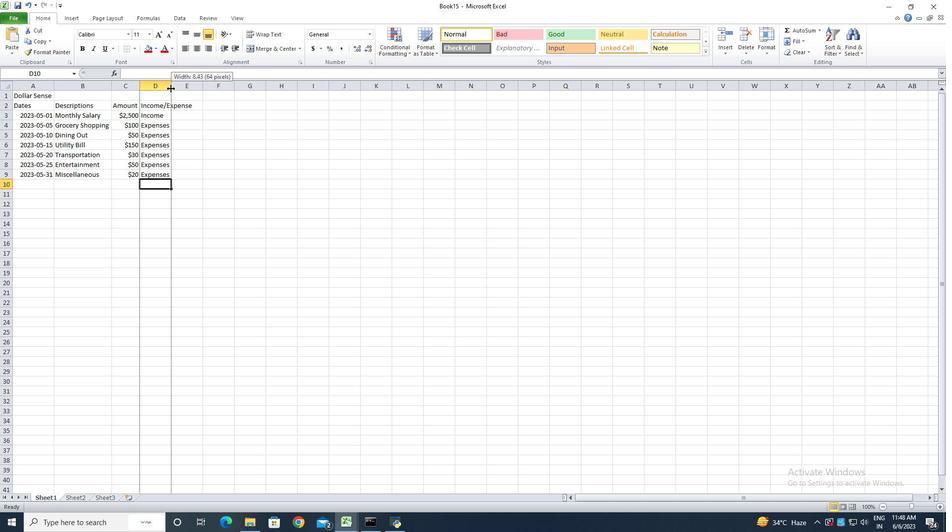 
Action: Mouse moved to (212, 108)
Screenshot: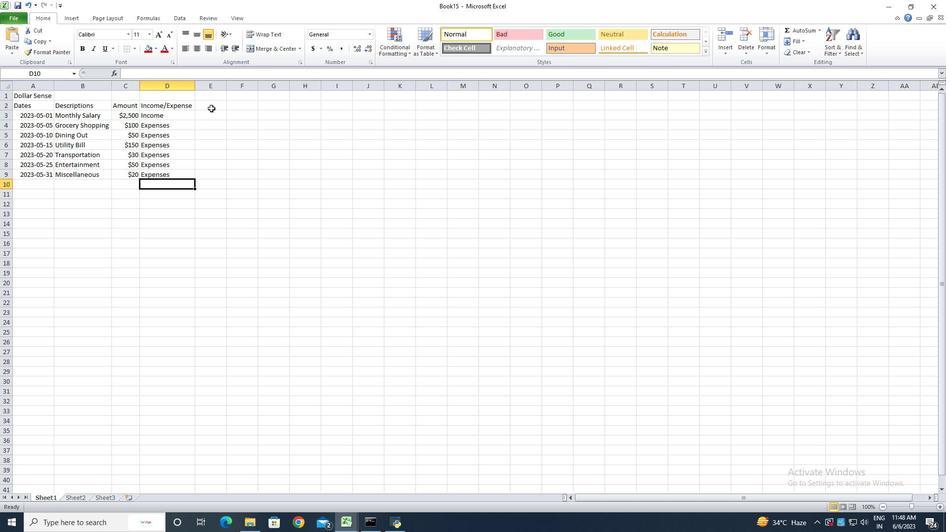 
Action: Mouse pressed left at (212, 108)
Screenshot: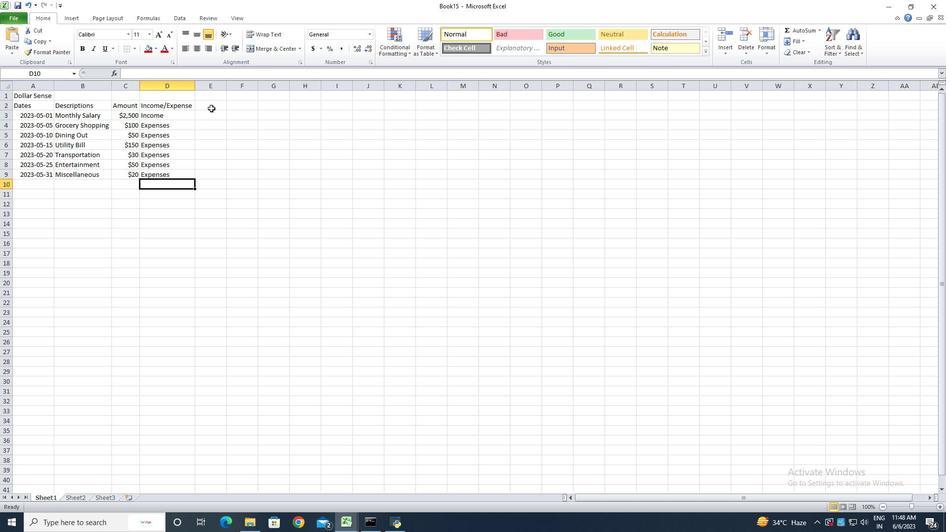 
Action: Key pressed <Key.shift><Key.shift><Key.shift><Key.shift>Balance<Key.enter>1<Key.backspace>2500<Key.enter>2400<Key.enter>2350<Key.enter>2200<Key.enter>2170<Key.enter>2120<Key.enter>2100<Key.enter>
Screenshot: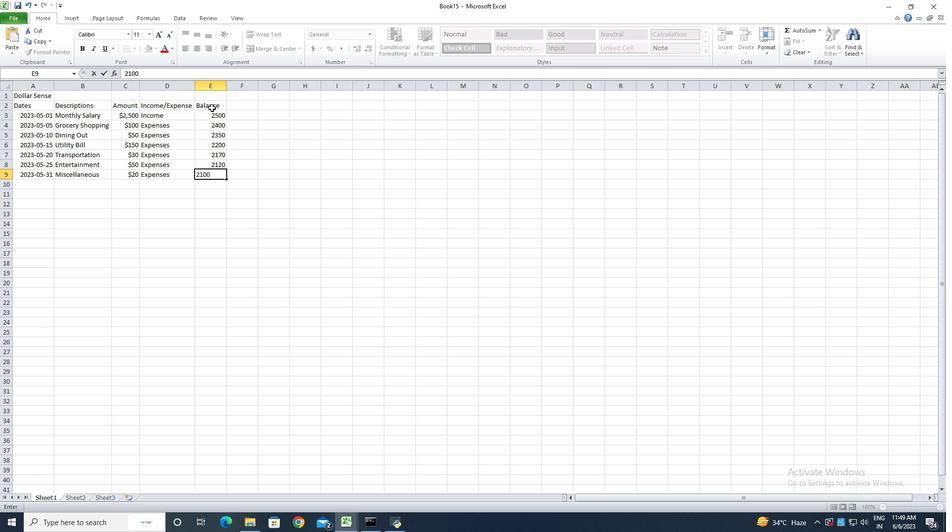 
Action: Mouse moved to (207, 114)
Screenshot: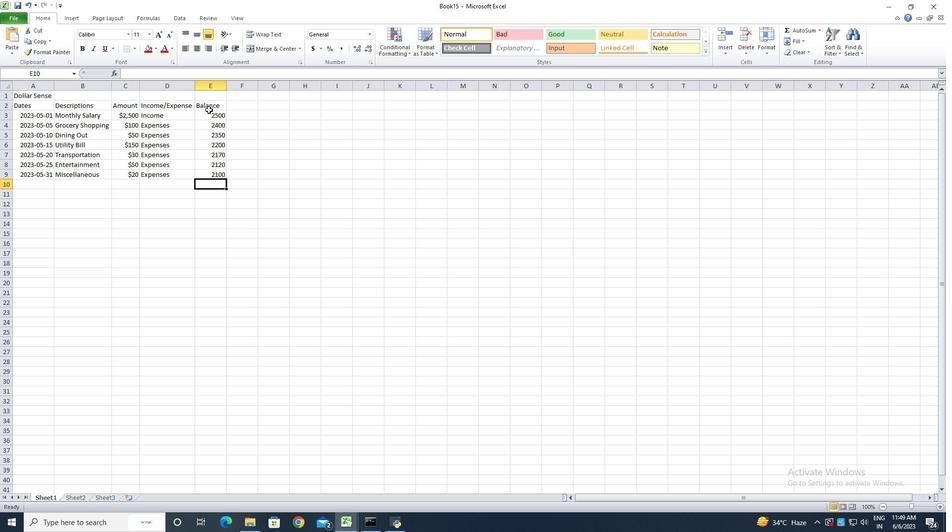 
Action: Mouse pressed left at (207, 114)
Screenshot: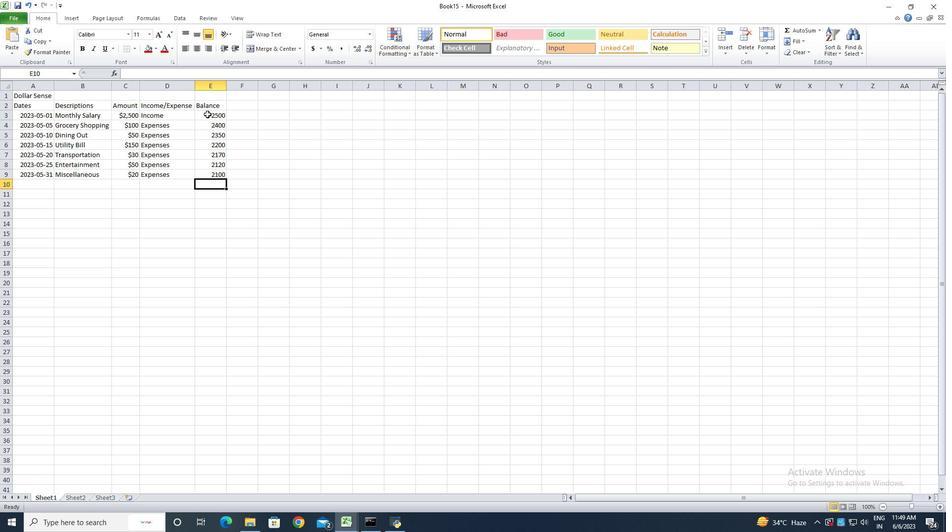 
Action: Mouse moved to (369, 36)
Screenshot: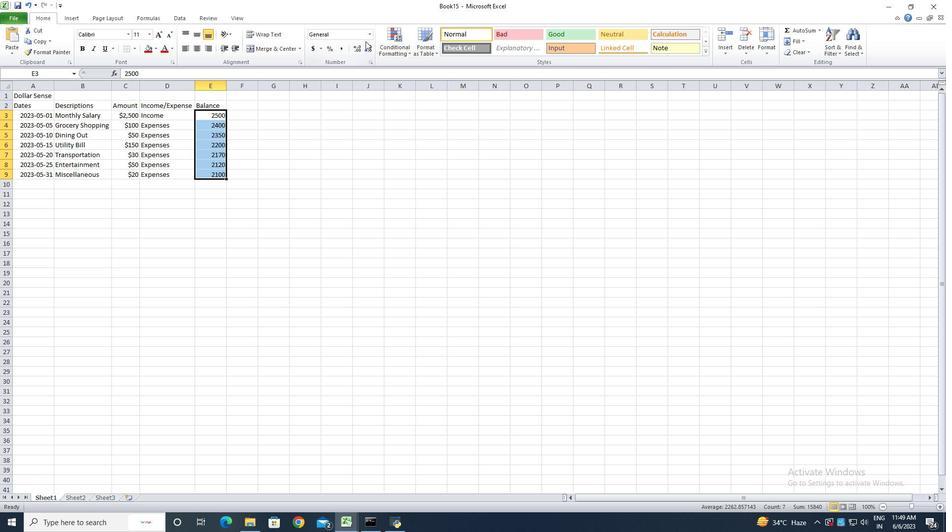 
Action: Mouse pressed left at (369, 36)
Screenshot: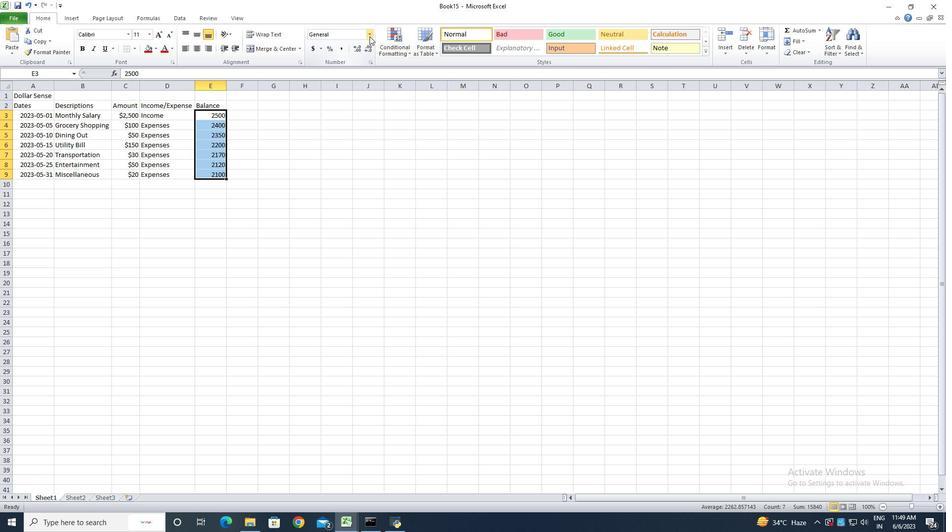 
Action: Mouse moved to (358, 284)
Screenshot: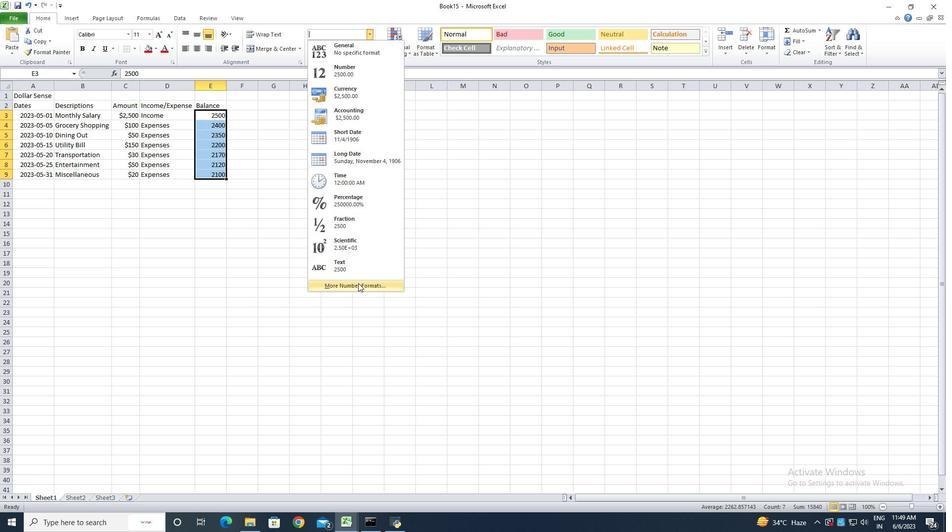 
Action: Mouse pressed left at (358, 284)
Screenshot: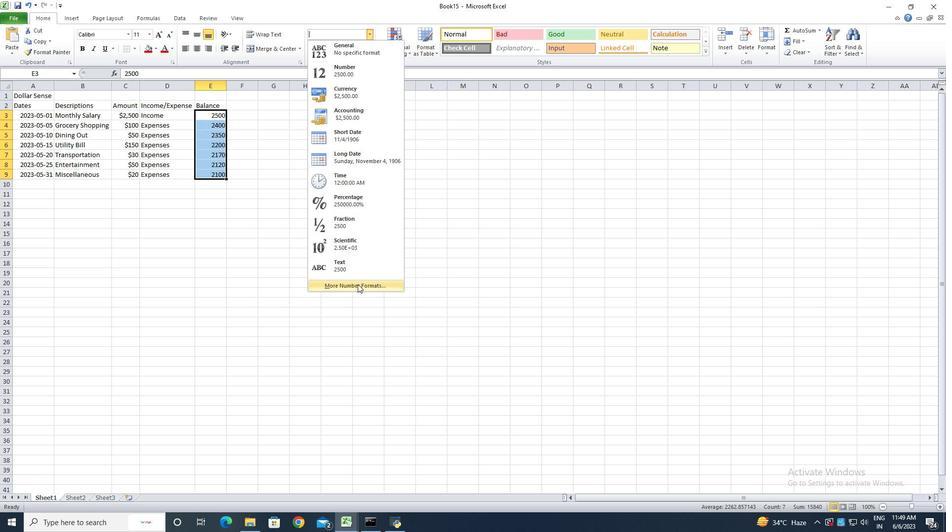 
Action: Mouse moved to (155, 184)
Screenshot: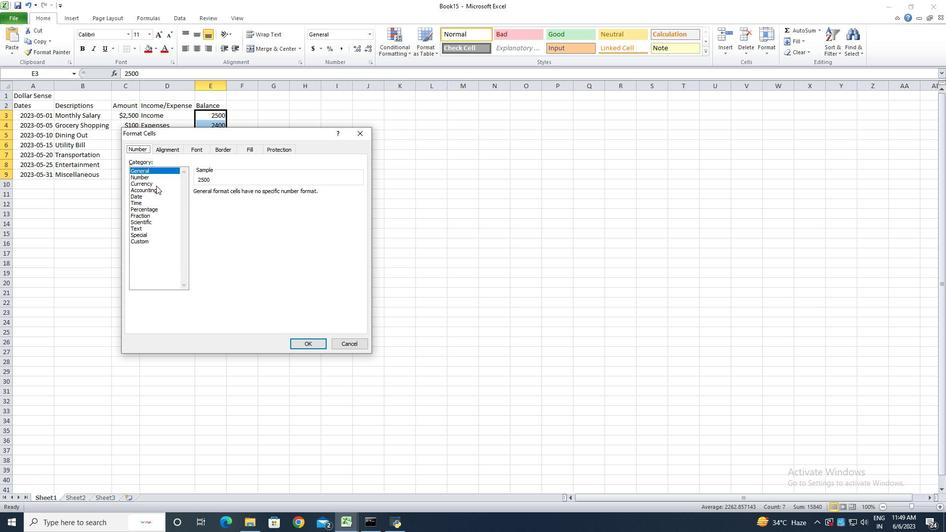 
Action: Mouse pressed left at (155, 184)
Screenshot: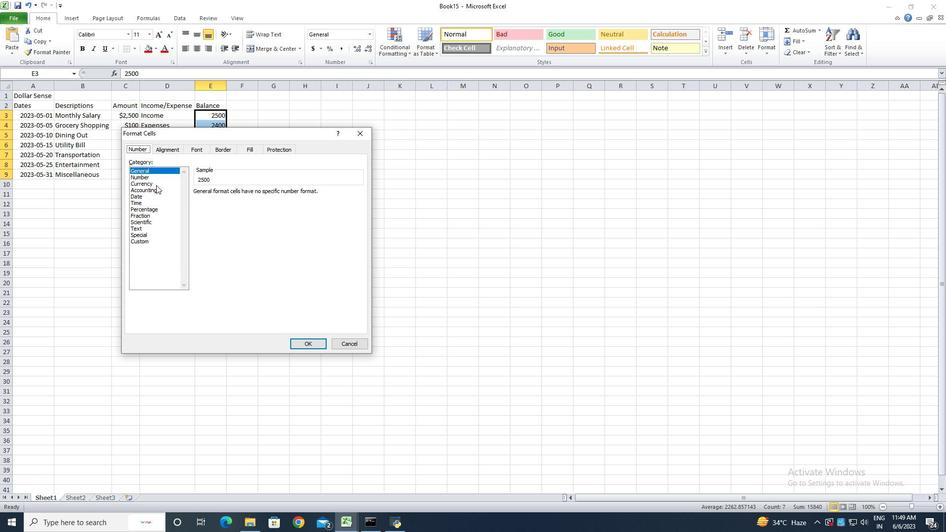 
Action: Mouse moved to (257, 194)
Screenshot: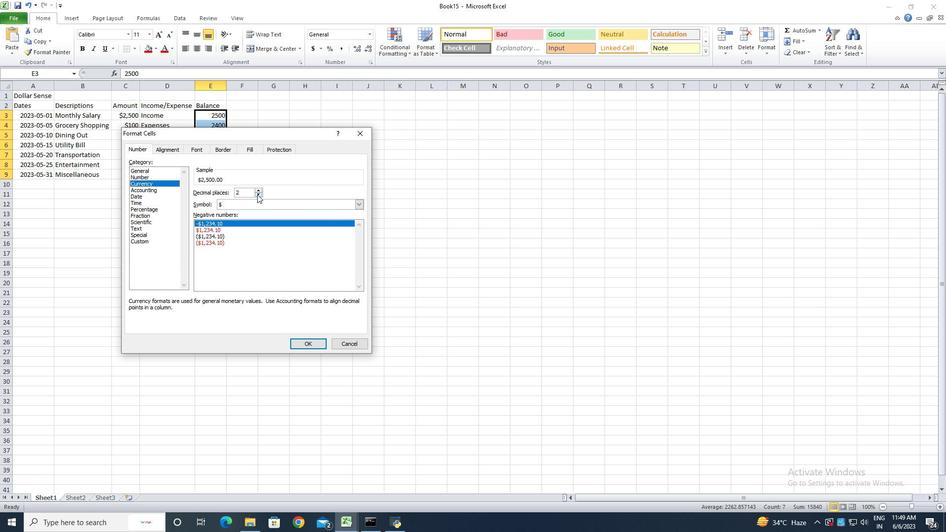 
Action: Mouse pressed left at (257, 194)
Screenshot: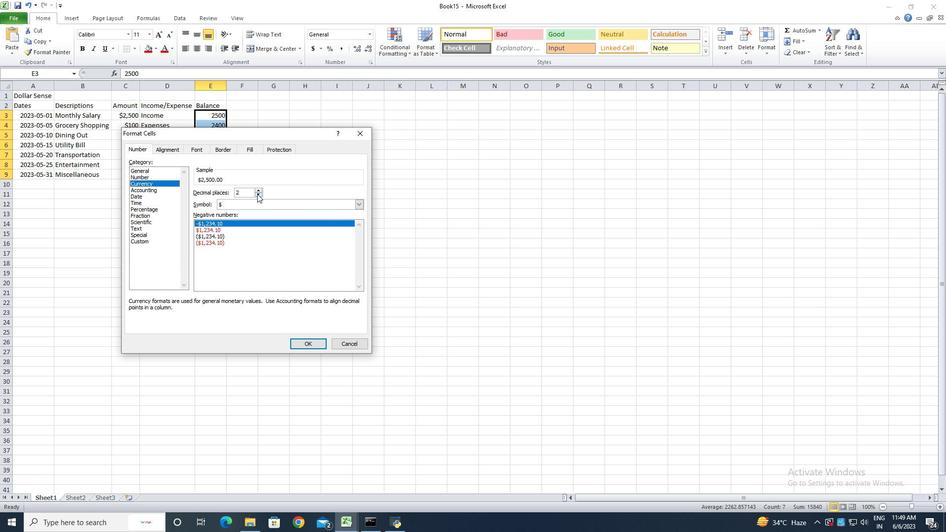 
Action: Mouse pressed left at (257, 194)
Screenshot: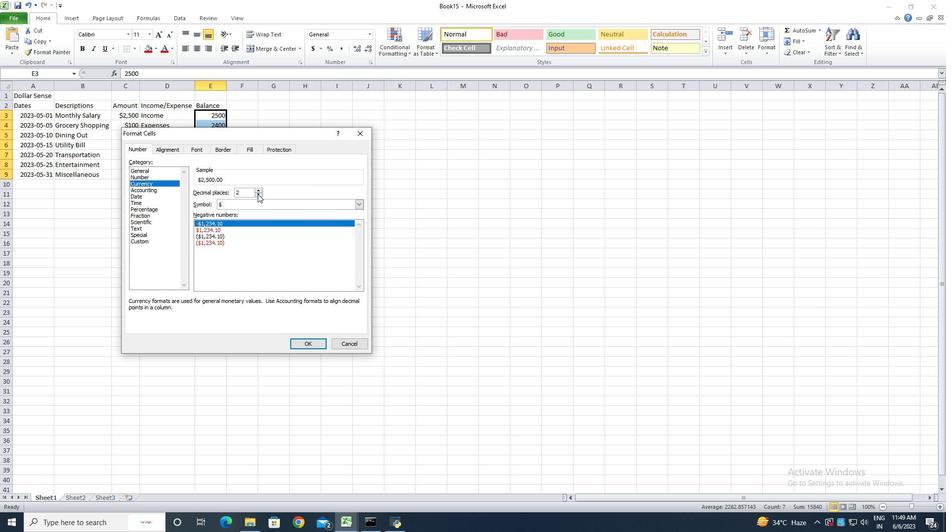 
Action: Mouse moved to (296, 341)
Screenshot: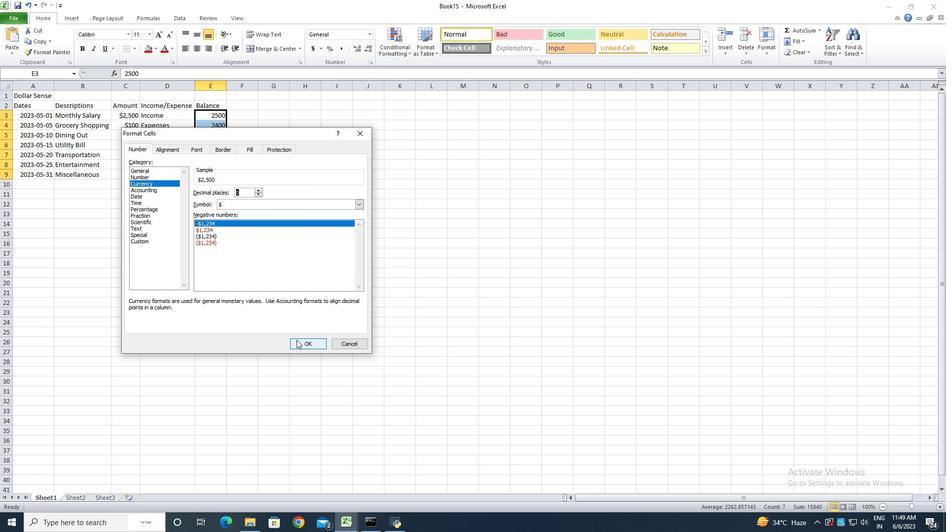 
Action: Mouse pressed left at (296, 341)
Screenshot: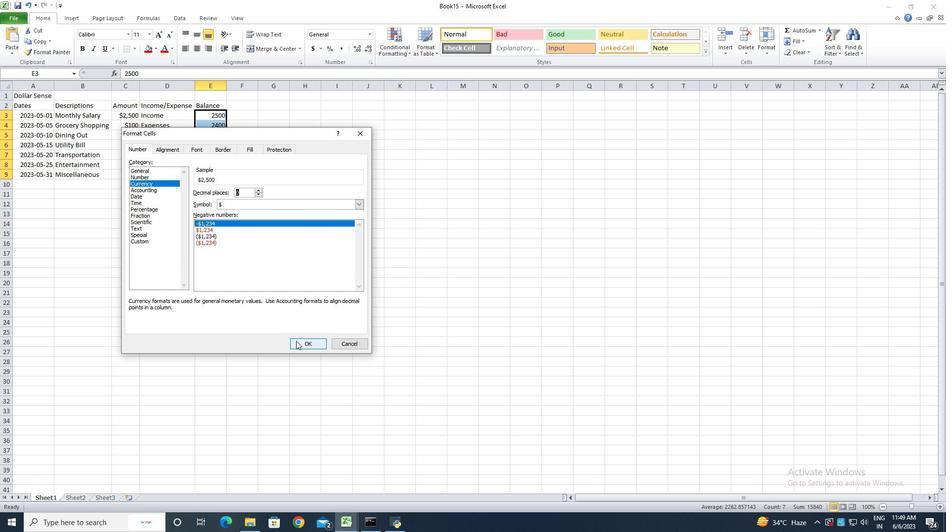
Action: Mouse moved to (46, 98)
Screenshot: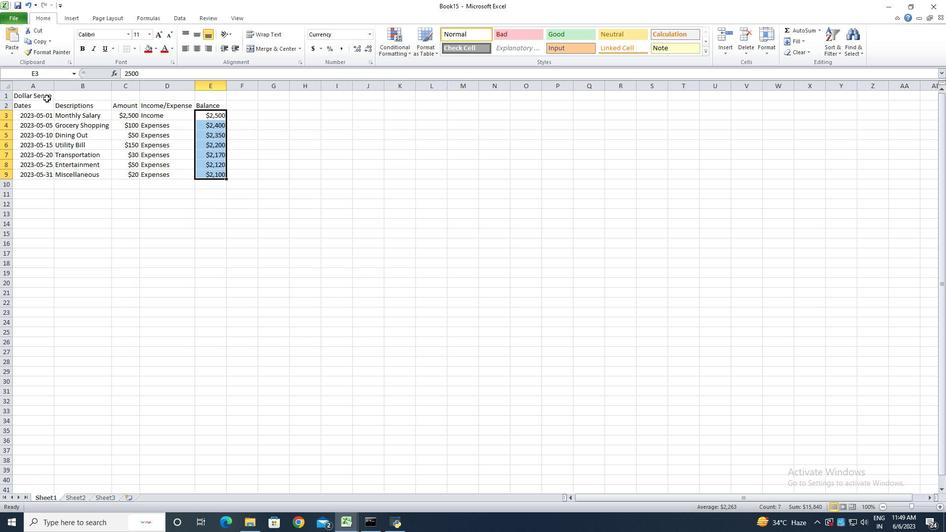 
Action: Mouse pressed left at (46, 98)
Screenshot: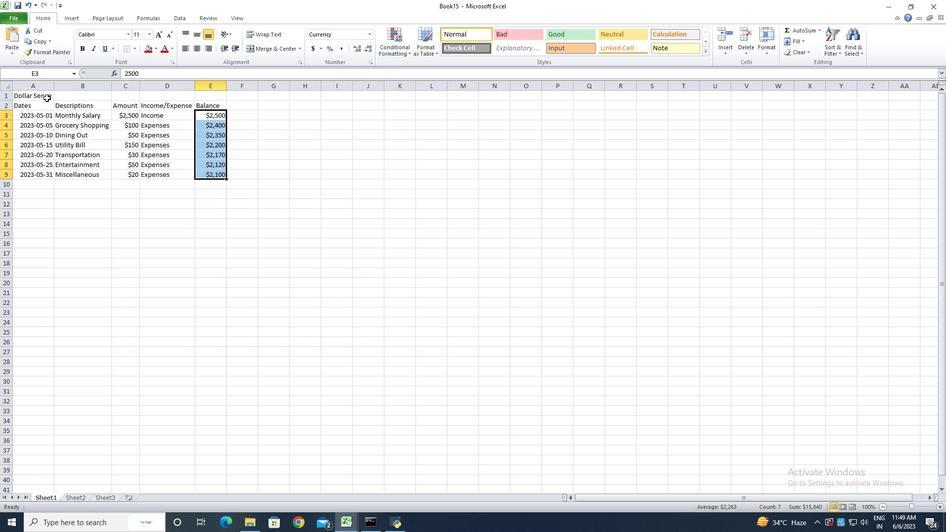 
Action: Mouse moved to (282, 46)
Screenshot: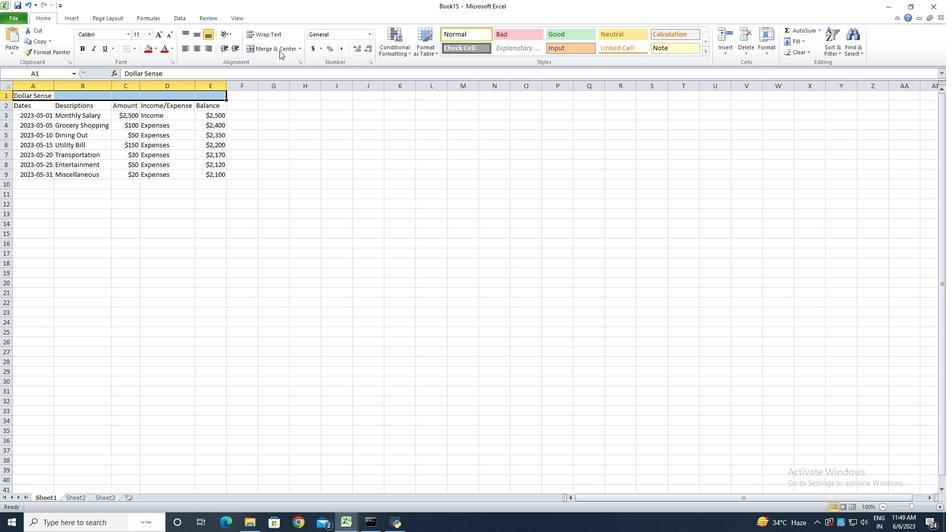 
Action: Mouse pressed left at (282, 46)
Screenshot: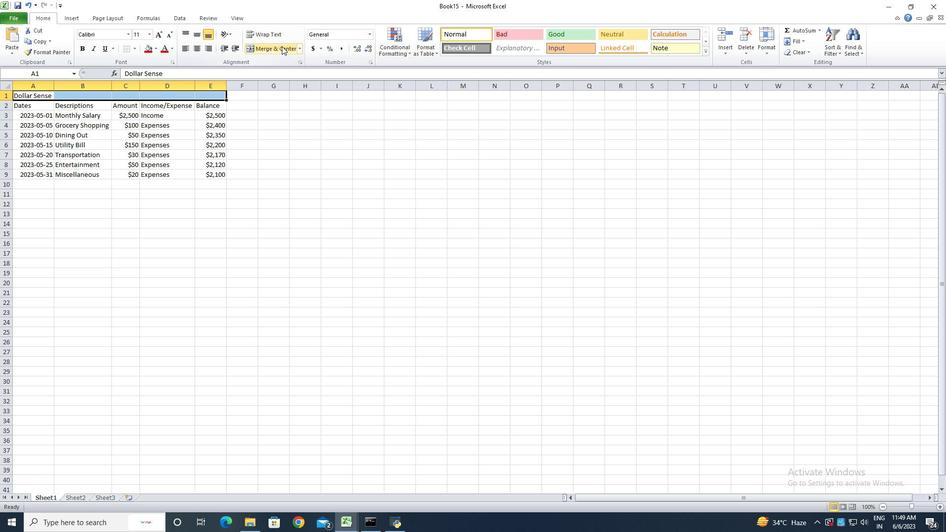 
Action: Mouse moved to (6, 14)
Screenshot: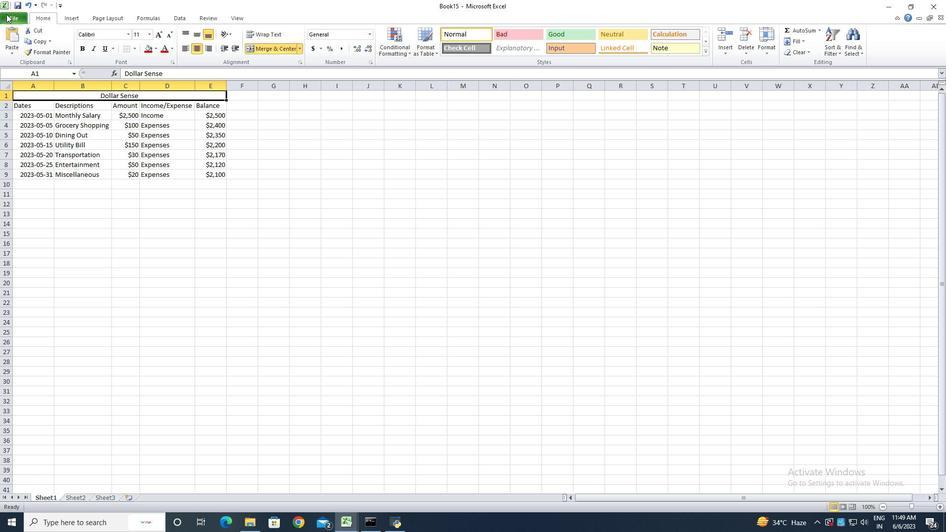 
Action: Mouse pressed left at (6, 14)
Screenshot: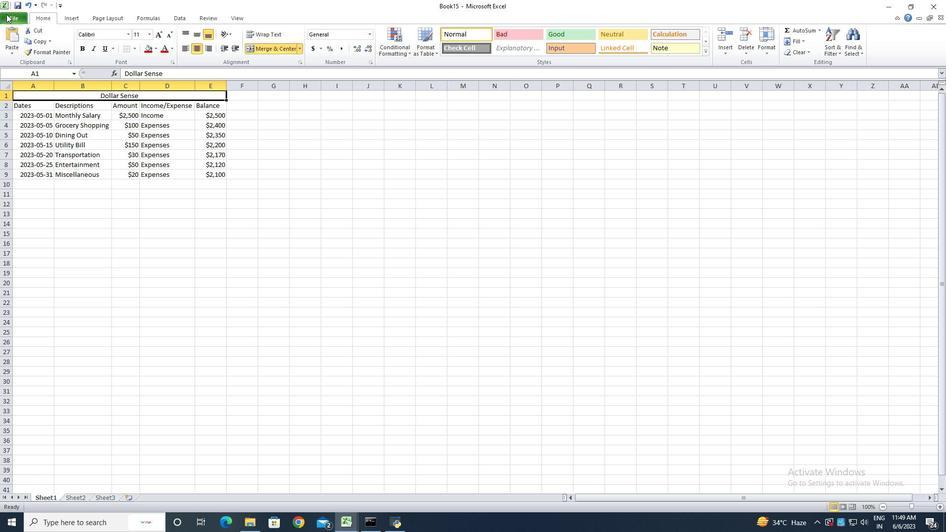 
Action: Mouse moved to (25, 47)
Screenshot: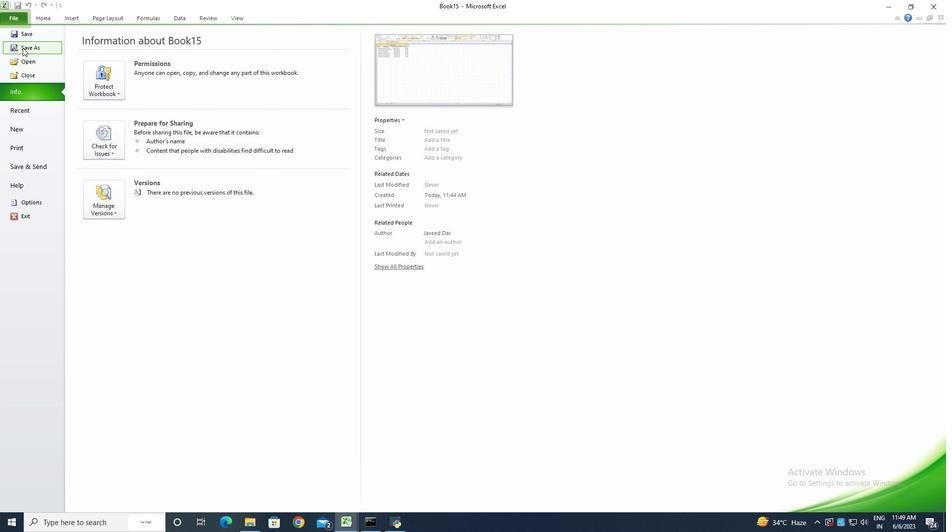 
Action: Mouse pressed left at (25, 47)
Screenshot: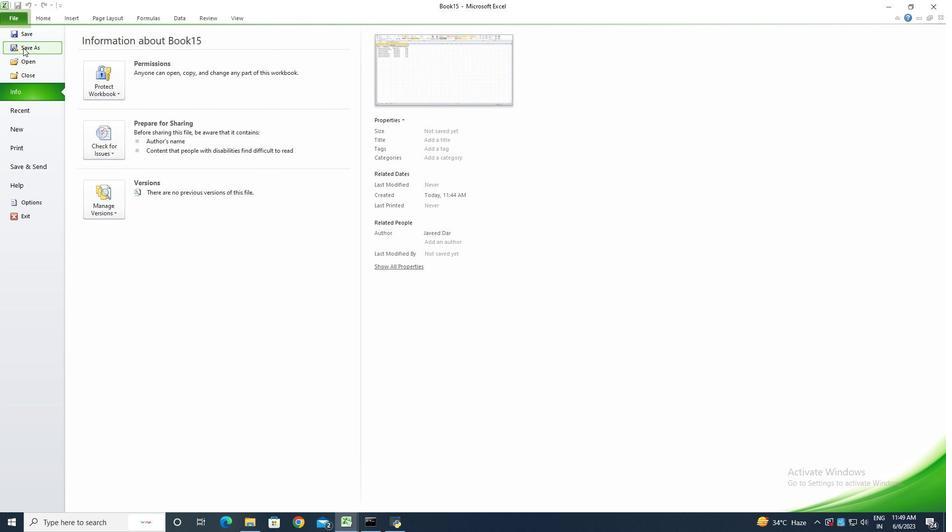
Action: Key pressed <Key.shift>Expe<Key.backspace><Key.shift><Key.shift><Key.shift><Key.shift>Report<Key.space><Key.shift><Key.shift><Key.shift><Key.shift><Key.shift><Key.shift><Key.shift><Key.shift>anala<Key.backspace>ysis
Screenshot: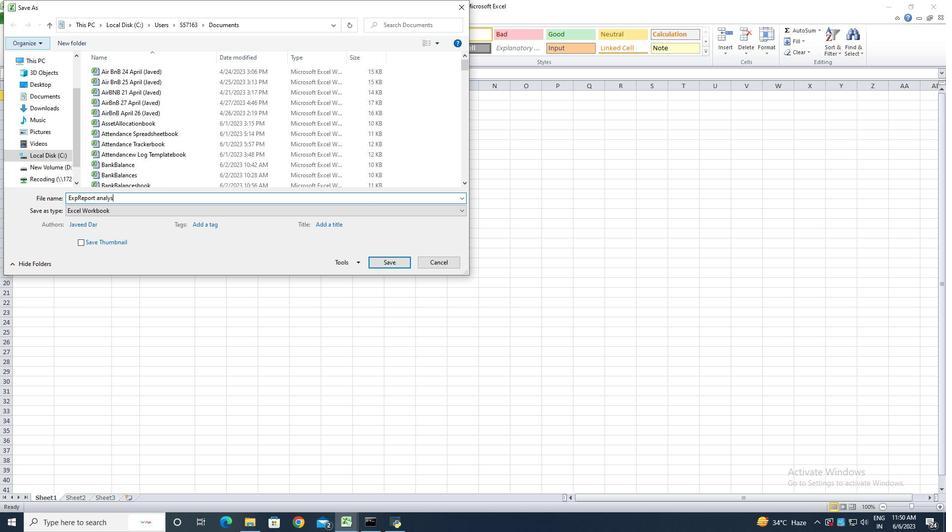 
Action: Mouse moved to (374, 261)
Screenshot: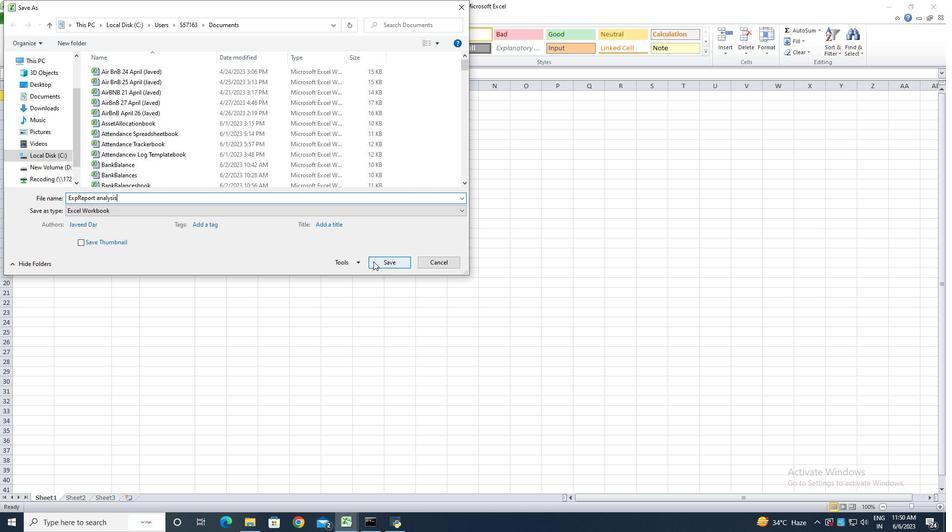 
Action: Mouse pressed left at (374, 261)
Screenshot: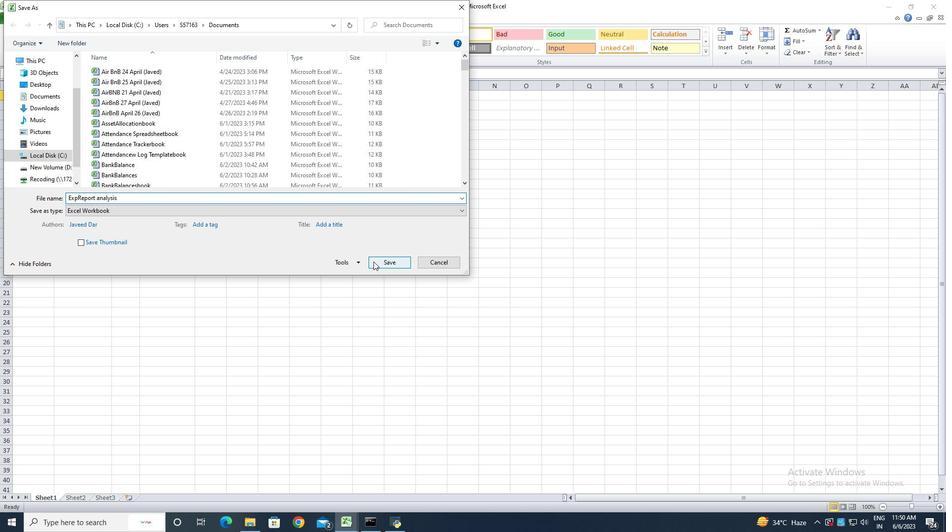 
Action: Mouse moved to (215, 244)
Screenshot: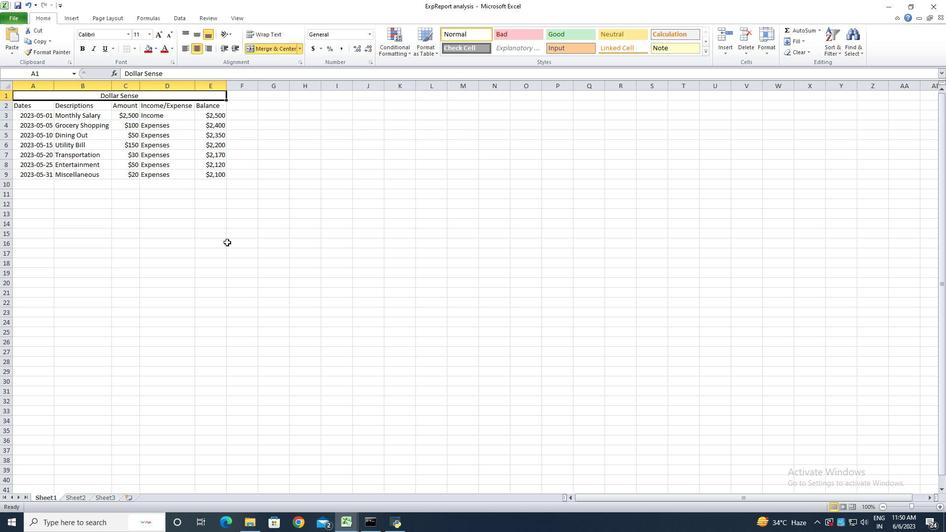 
